 Task: Search one way flight ticket for 4 adults, 2 children, 2 infants in seat and 1 infant on lap in economy from San Jose: Norman Y. Mineta San Jose International Airport to Laramie: Laramie Regional Airport on 5-3-2023. Choice of flights is United. Price is upto 30000. Outbound departure time preference is 7:30.
Action: Mouse moved to (319, 129)
Screenshot: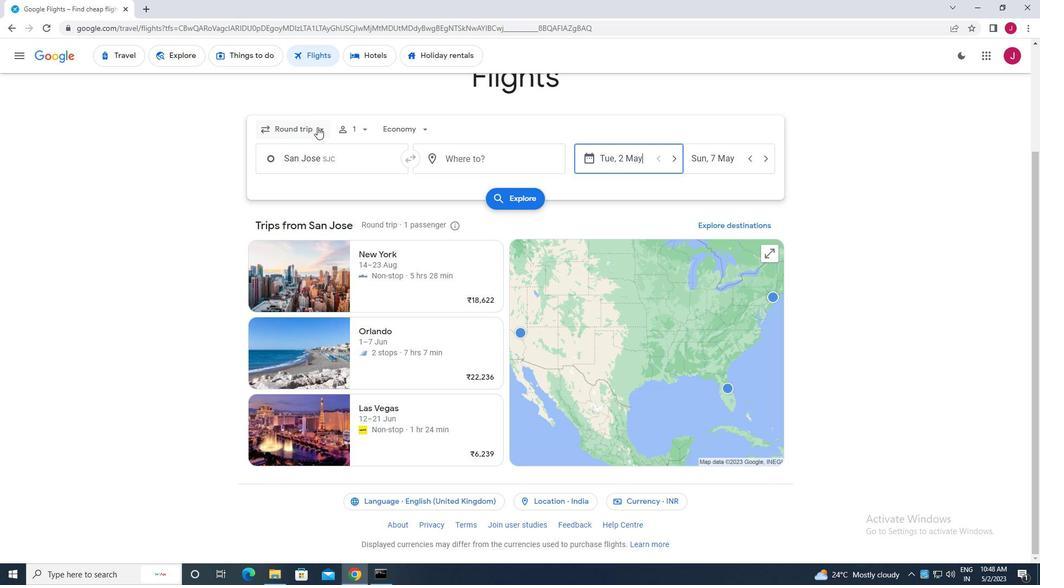 
Action: Mouse pressed left at (319, 129)
Screenshot: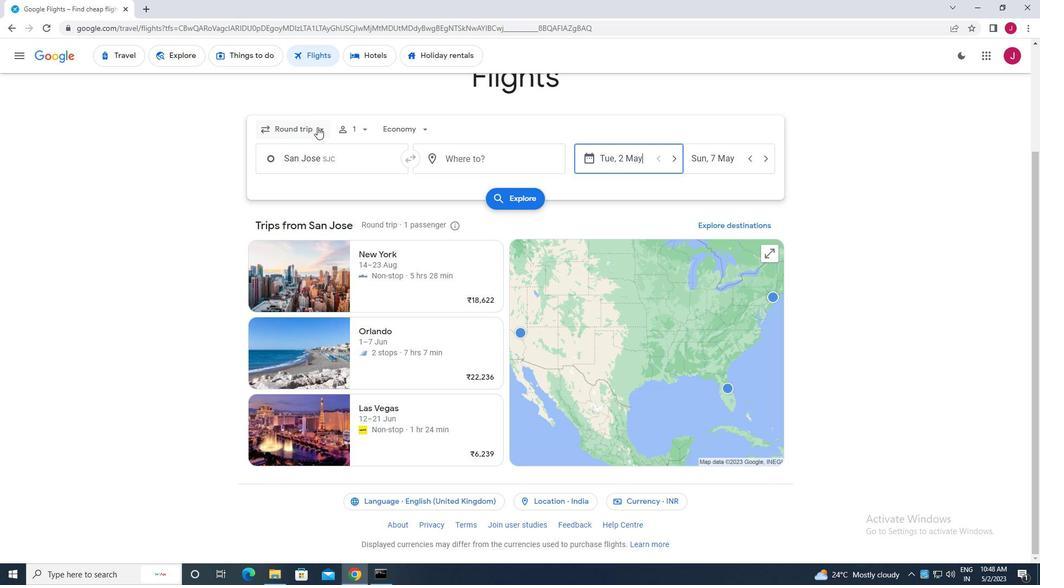 
Action: Mouse moved to (318, 149)
Screenshot: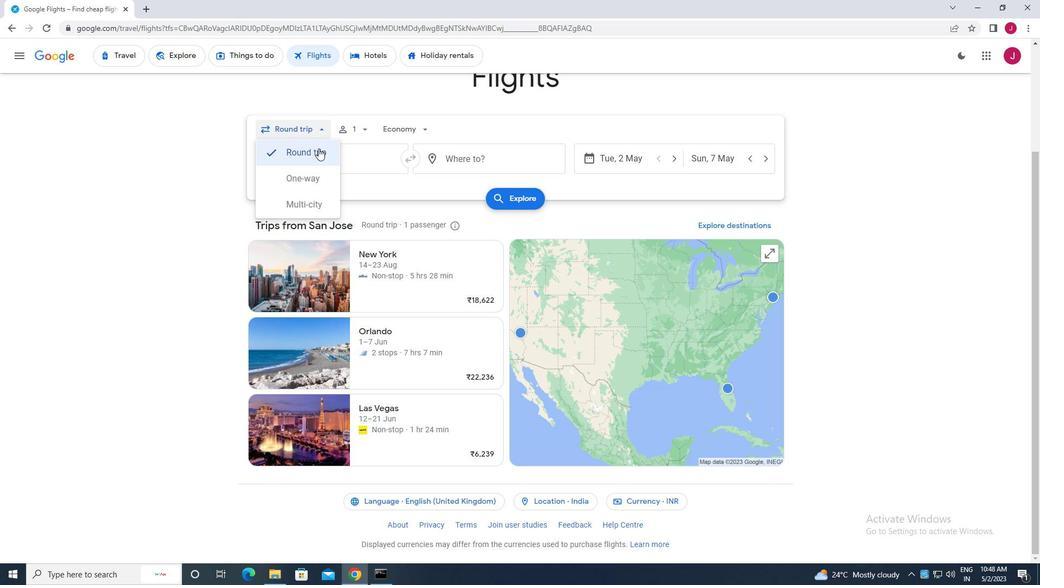 
Action: Mouse pressed left at (318, 149)
Screenshot: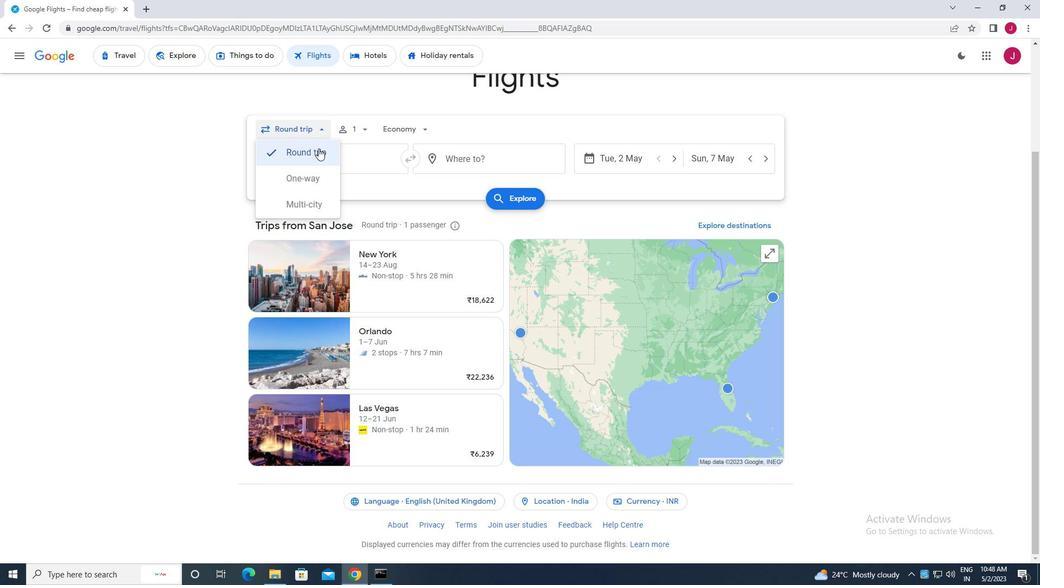 
Action: Mouse moved to (355, 129)
Screenshot: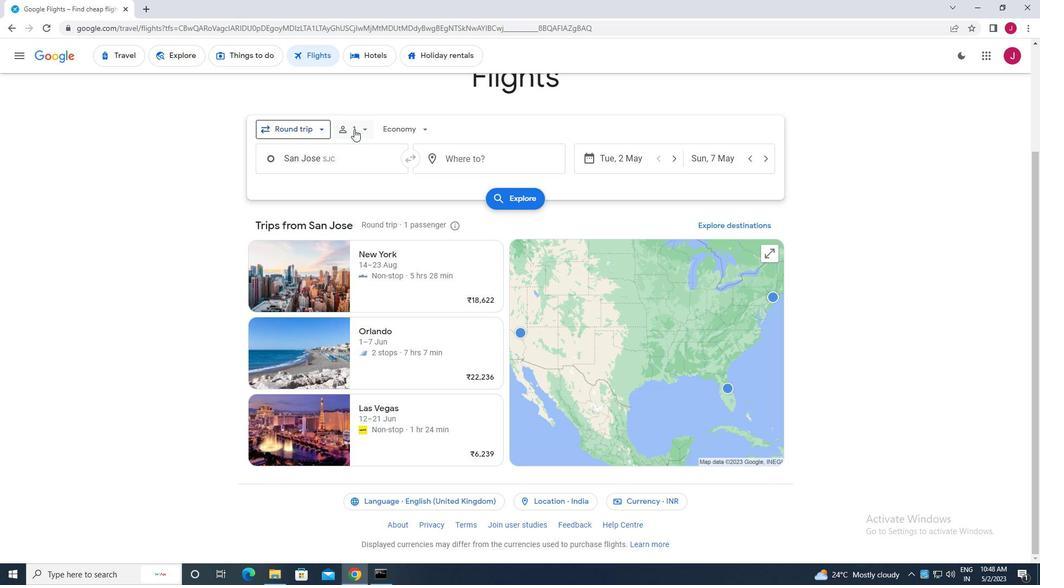 
Action: Mouse pressed left at (355, 129)
Screenshot: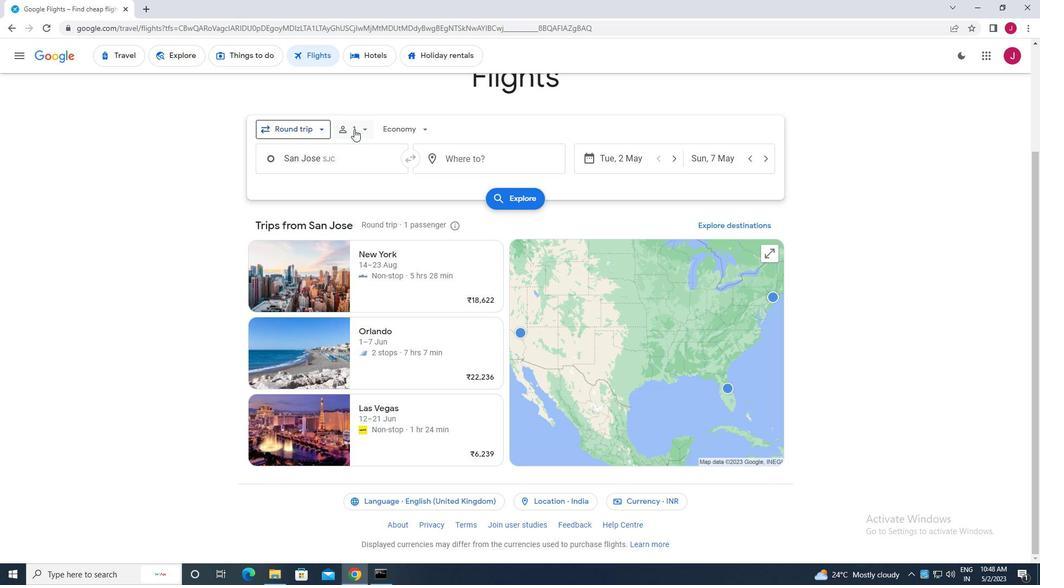 
Action: Mouse moved to (447, 157)
Screenshot: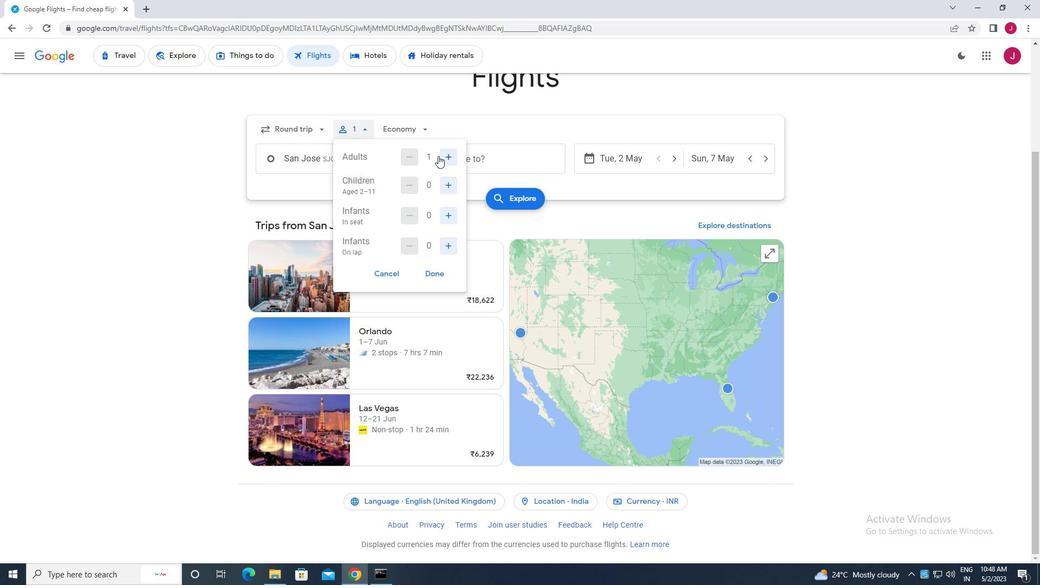 
Action: Mouse pressed left at (447, 157)
Screenshot: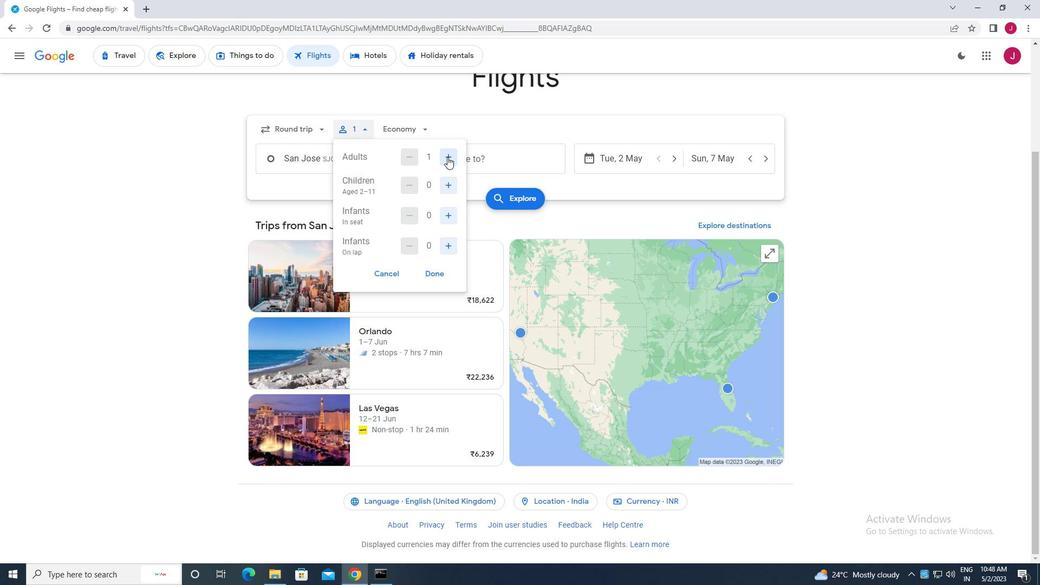 
Action: Mouse moved to (447, 157)
Screenshot: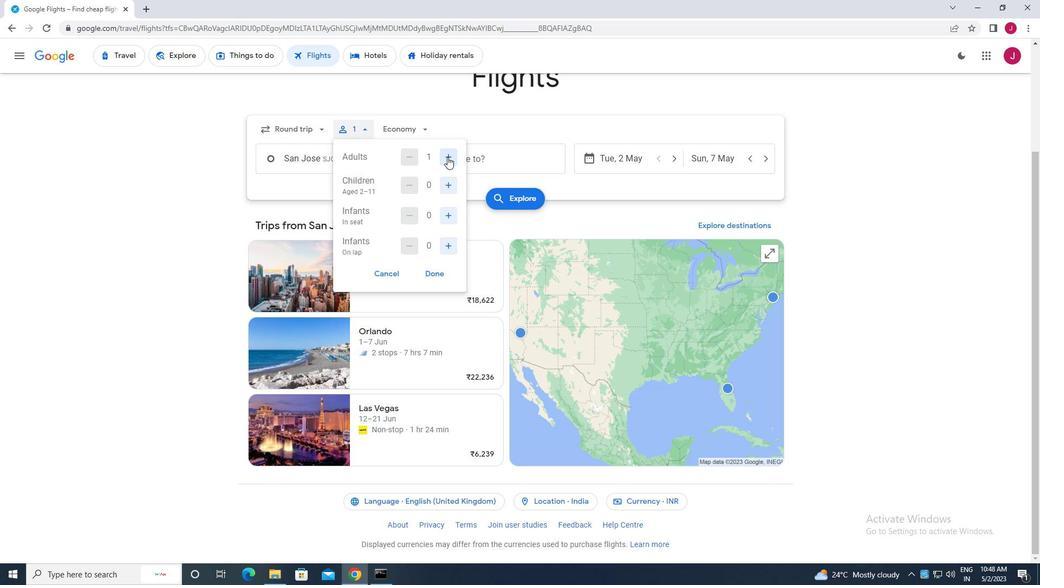 
Action: Mouse pressed left at (447, 157)
Screenshot: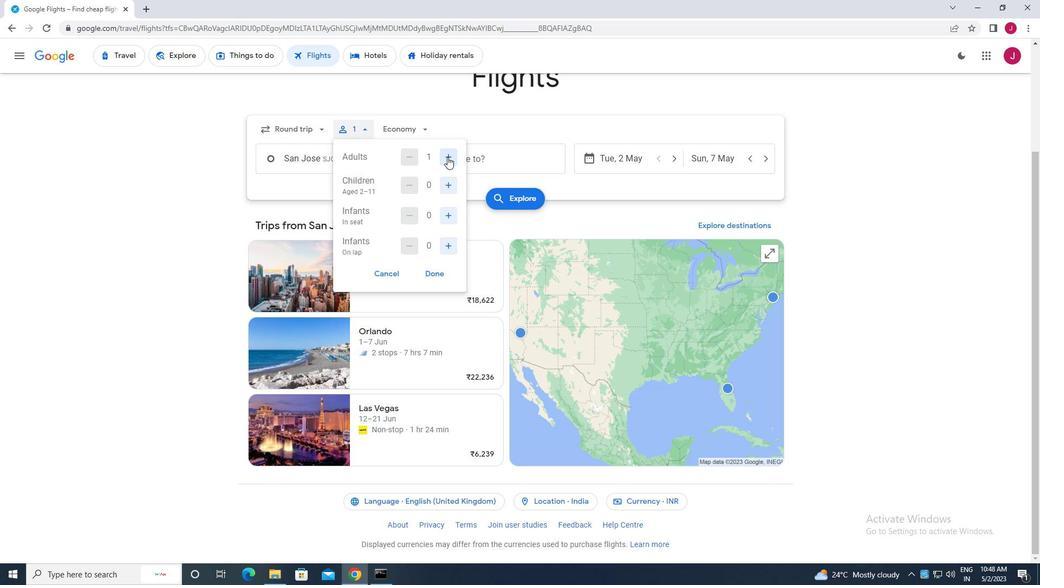 
Action: Mouse moved to (447, 158)
Screenshot: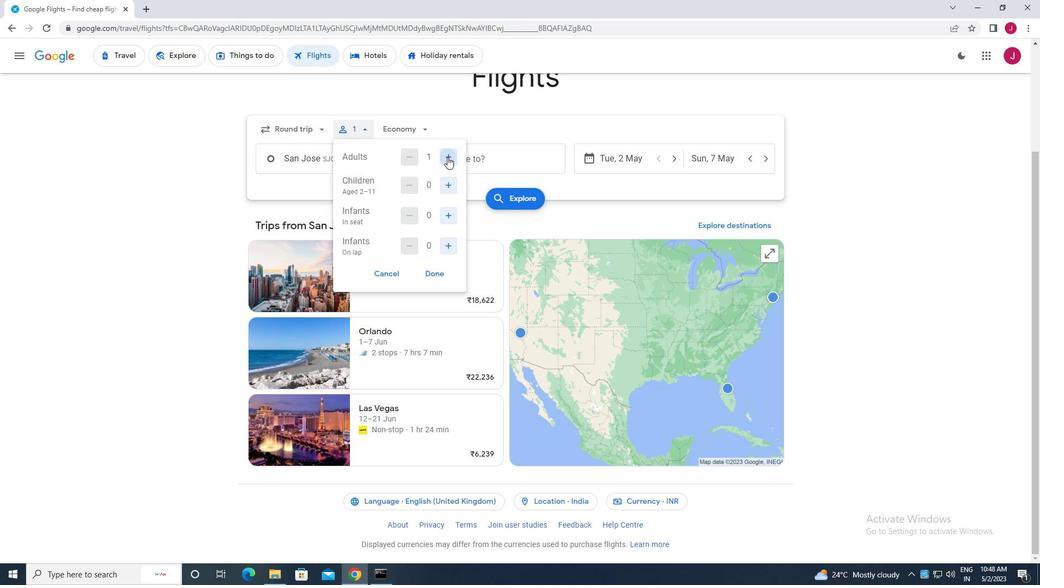 
Action: Mouse pressed left at (447, 158)
Screenshot: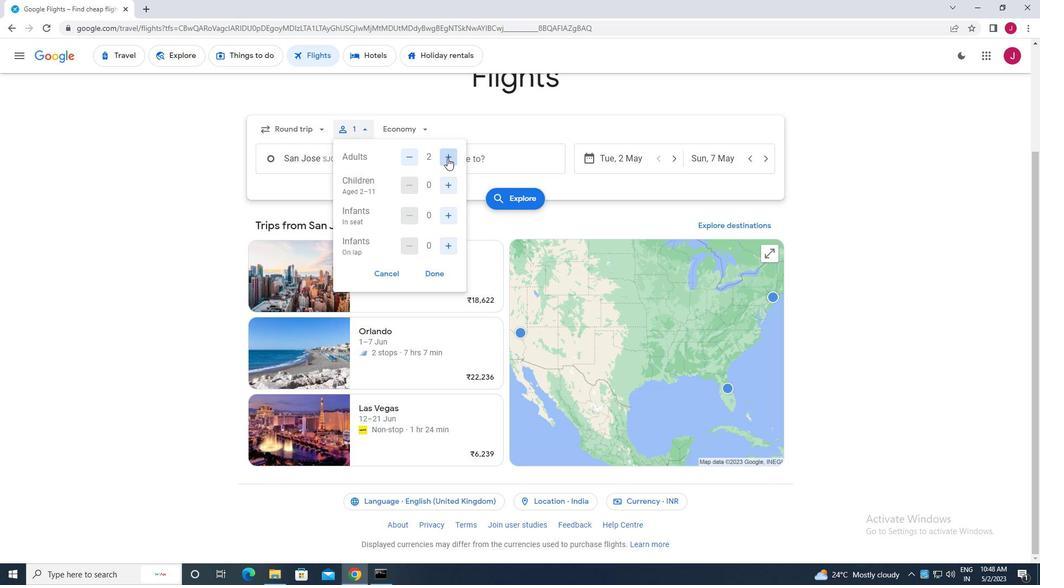 
Action: Mouse moved to (447, 184)
Screenshot: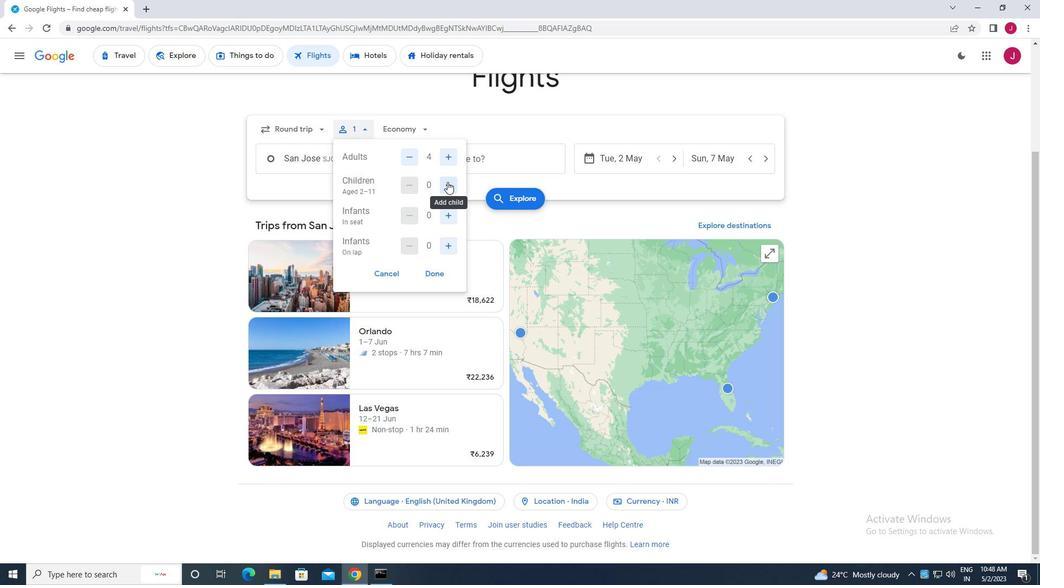 
Action: Mouse pressed left at (447, 184)
Screenshot: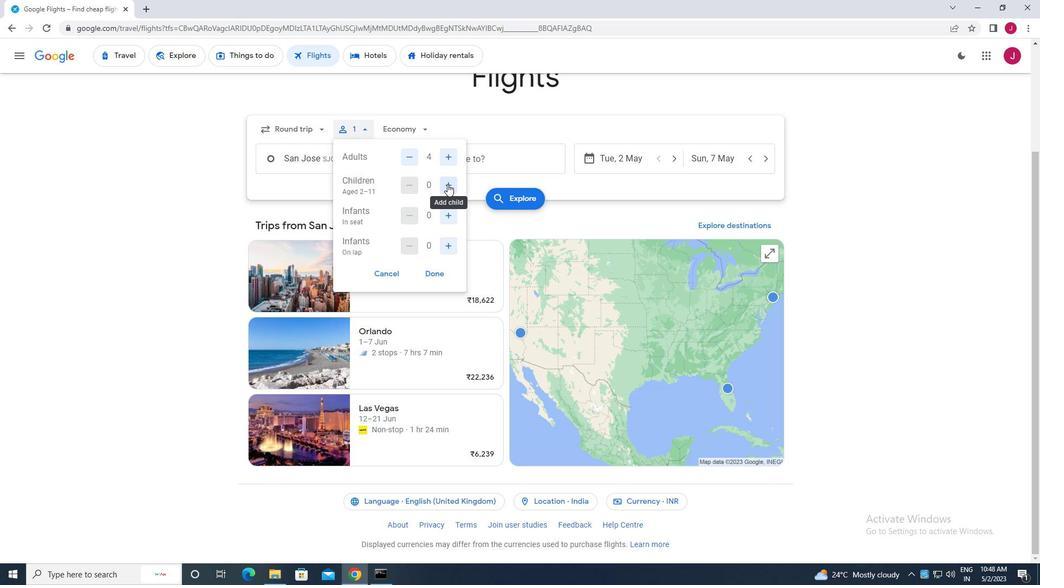 
Action: Mouse pressed left at (447, 184)
Screenshot: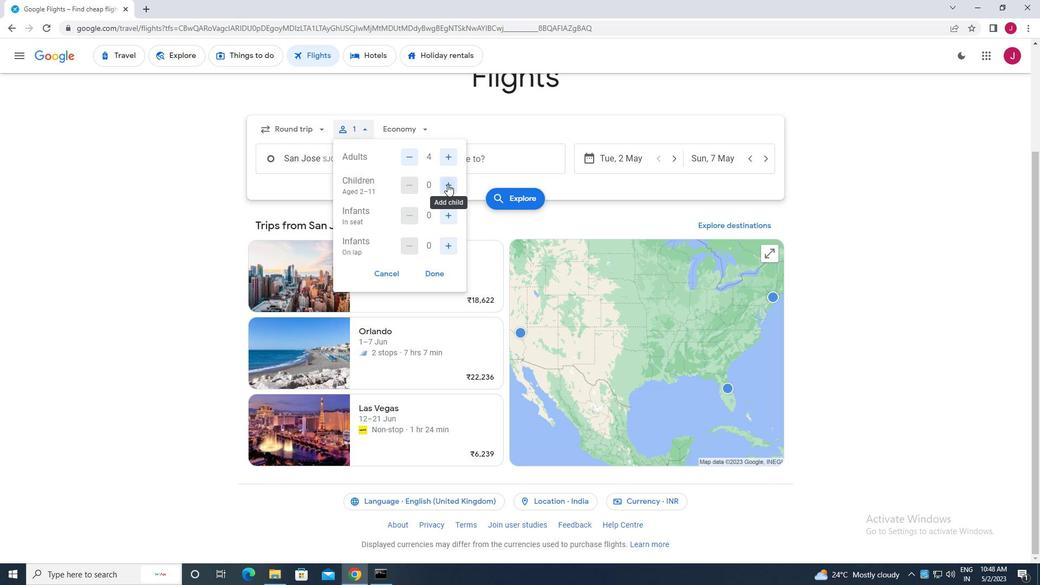 
Action: Mouse moved to (451, 217)
Screenshot: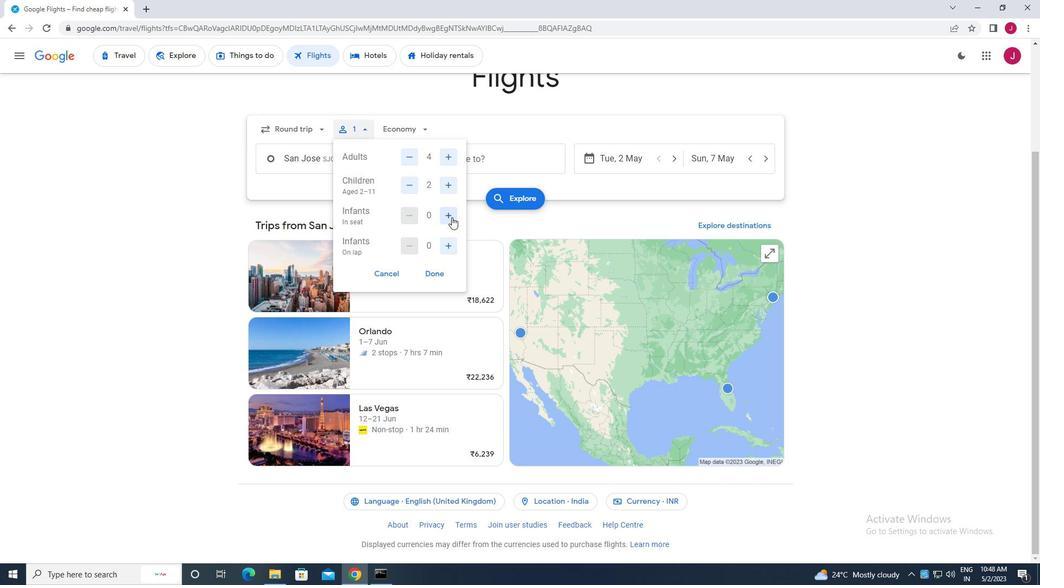 
Action: Mouse pressed left at (451, 217)
Screenshot: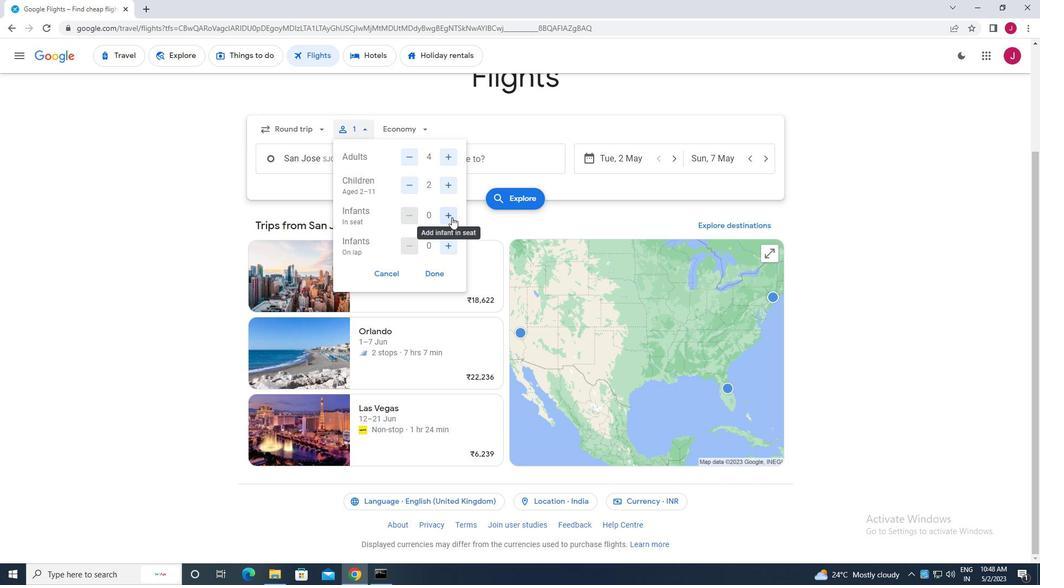 
Action: Mouse pressed left at (451, 217)
Screenshot: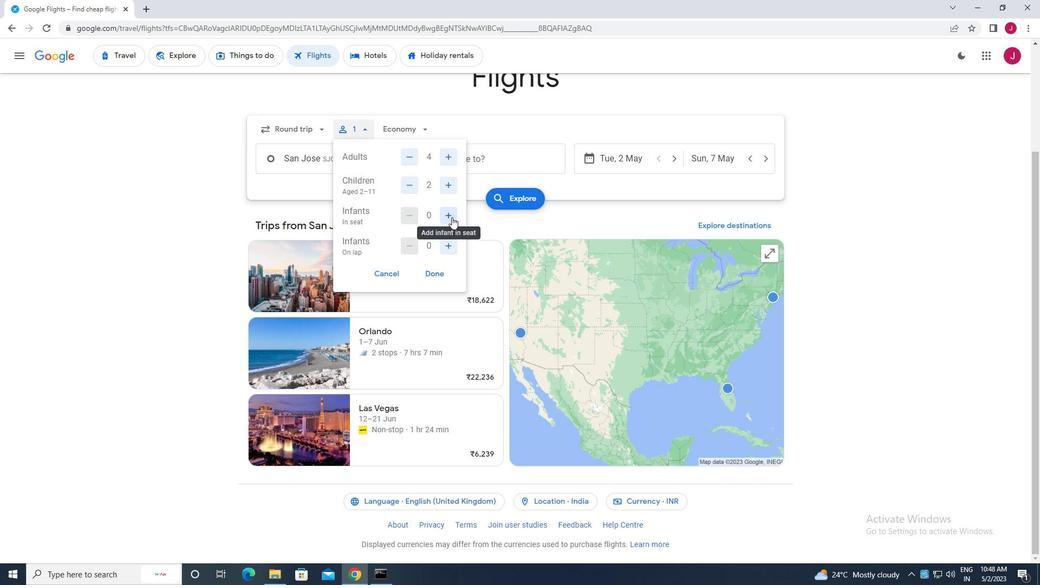 
Action: Mouse moved to (448, 243)
Screenshot: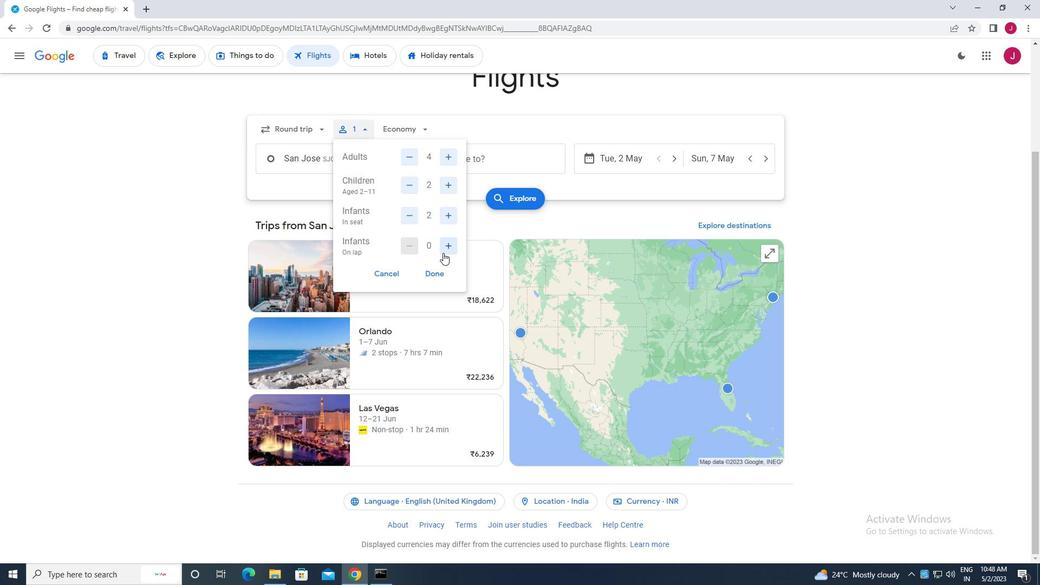 
Action: Mouse pressed left at (448, 243)
Screenshot: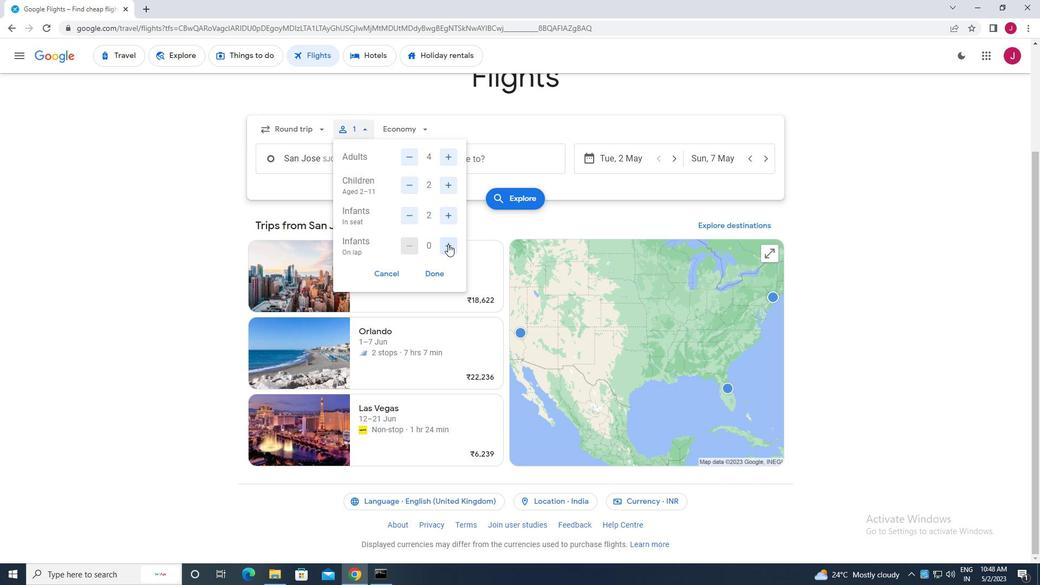 
Action: Mouse moved to (437, 269)
Screenshot: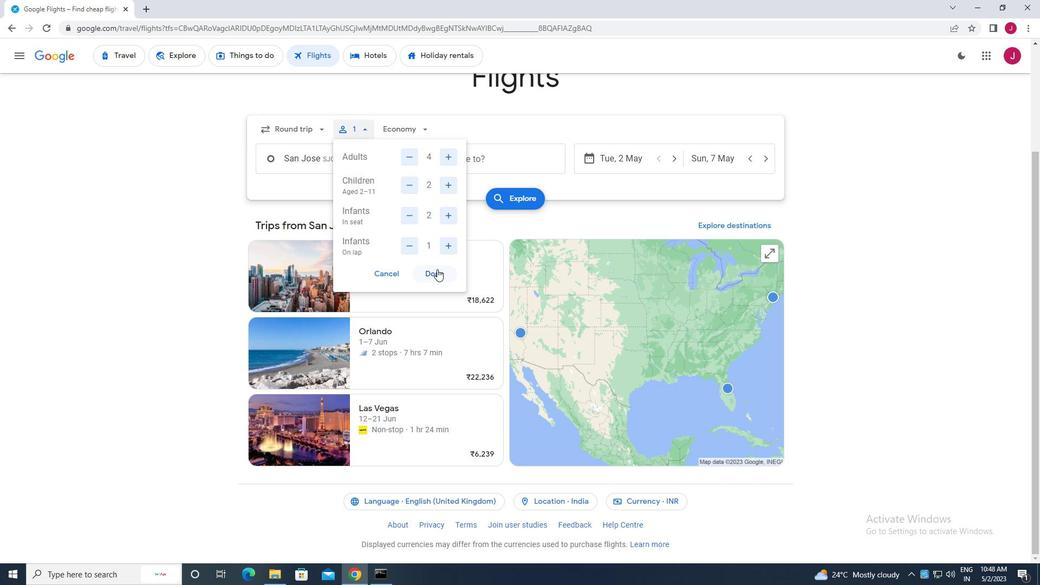 
Action: Mouse pressed left at (437, 269)
Screenshot: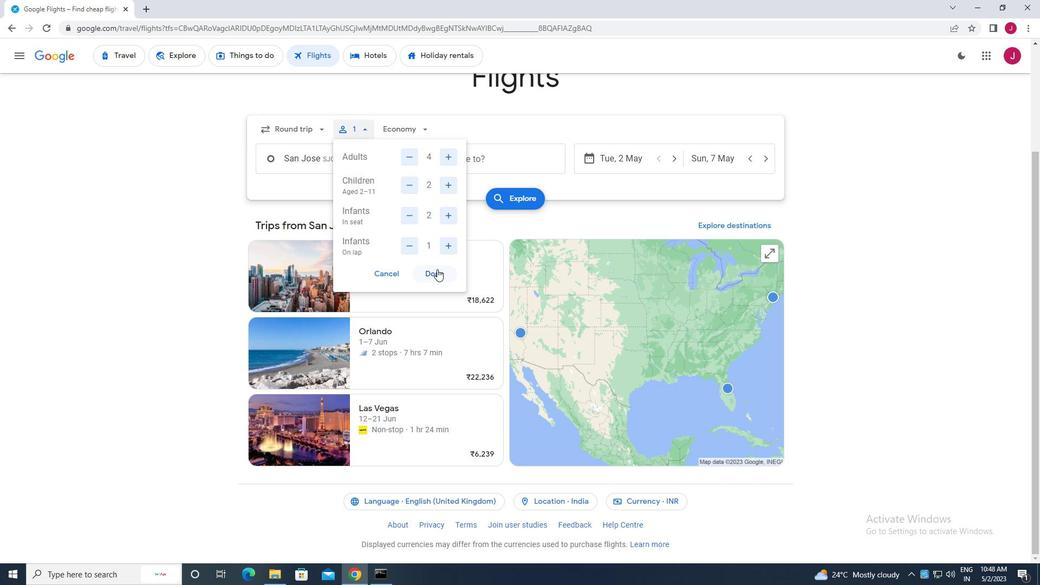 
Action: Mouse moved to (412, 130)
Screenshot: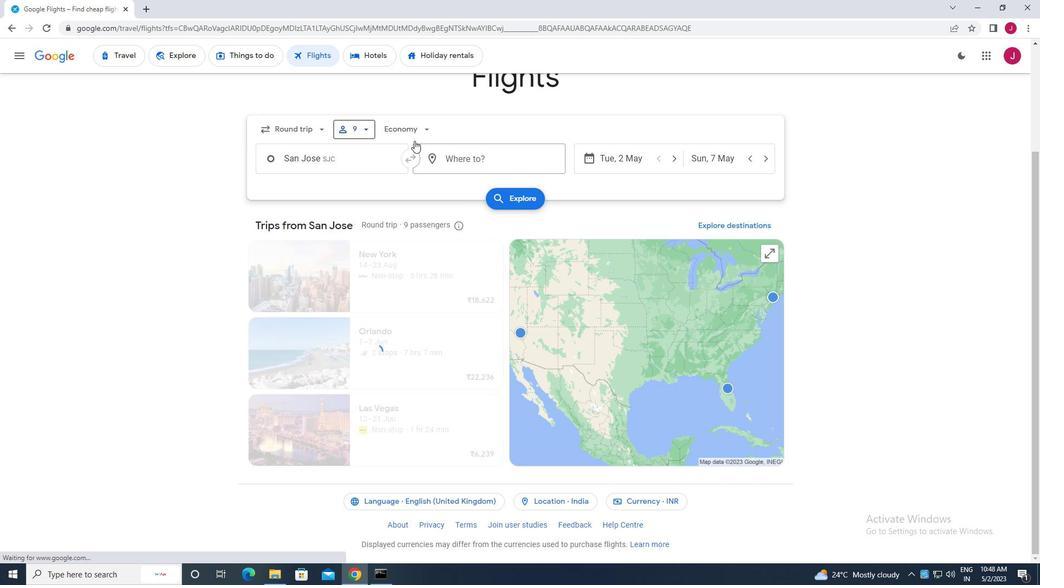 
Action: Mouse pressed left at (412, 130)
Screenshot: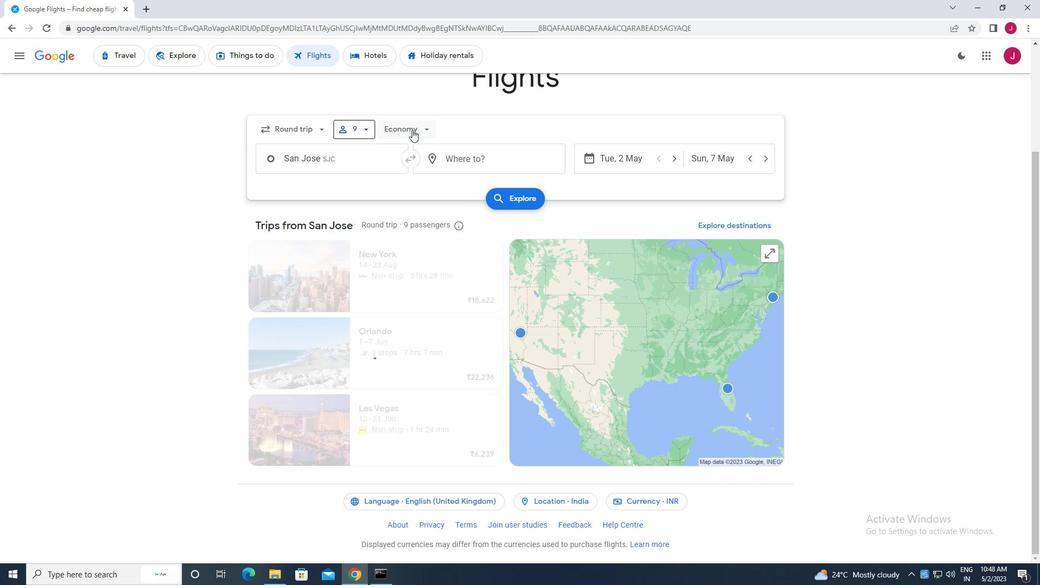 
Action: Mouse moved to (423, 157)
Screenshot: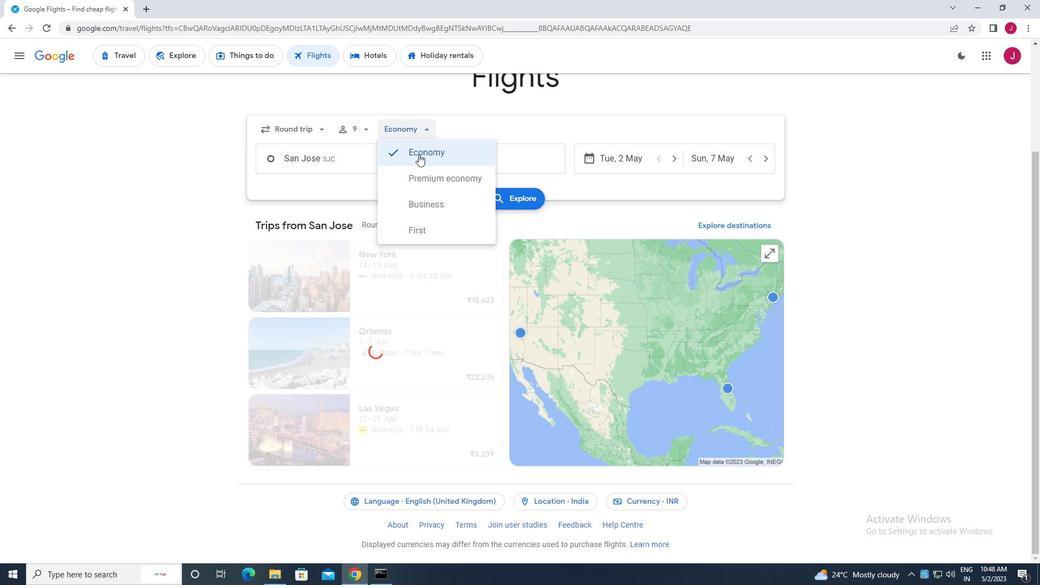 
Action: Mouse pressed left at (423, 157)
Screenshot: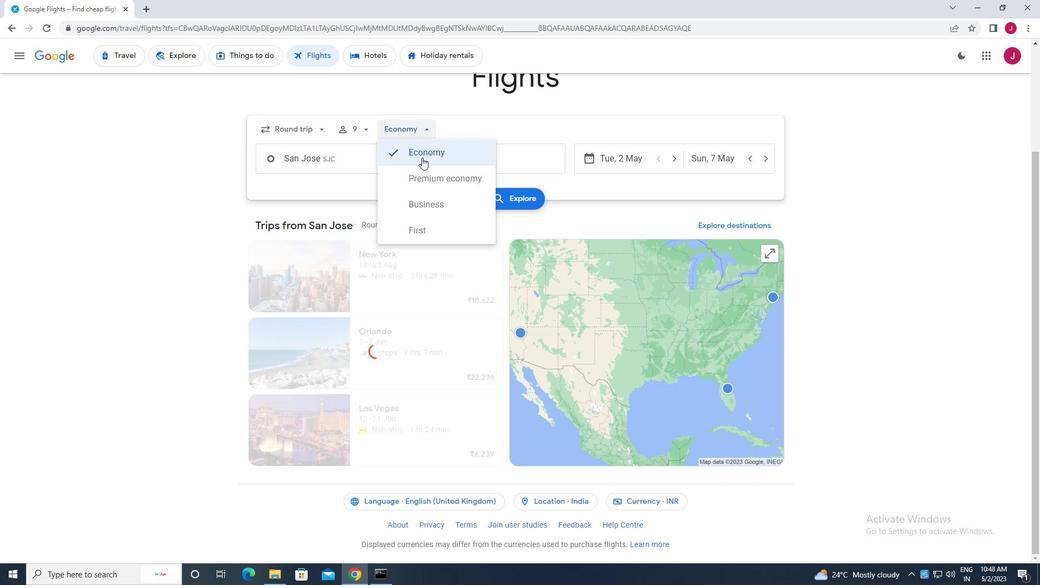 
Action: Mouse moved to (372, 158)
Screenshot: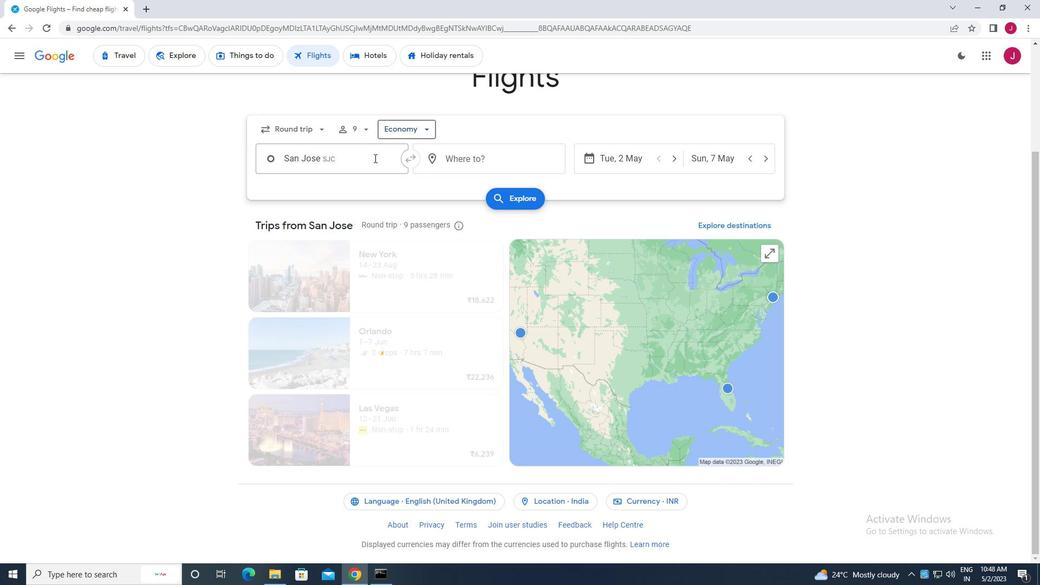 
Action: Mouse pressed left at (372, 158)
Screenshot: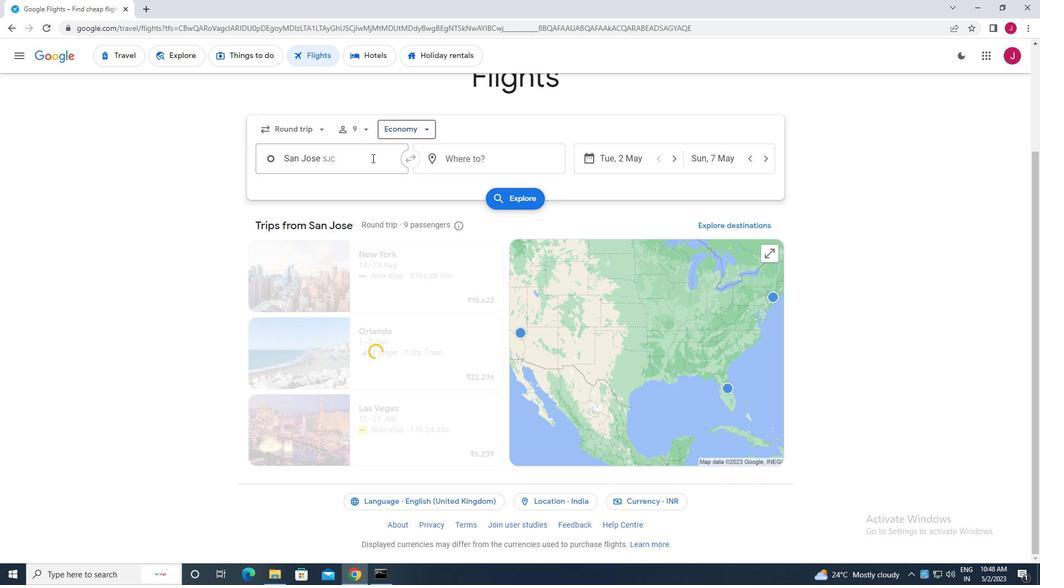 
Action: Mouse moved to (362, 173)
Screenshot: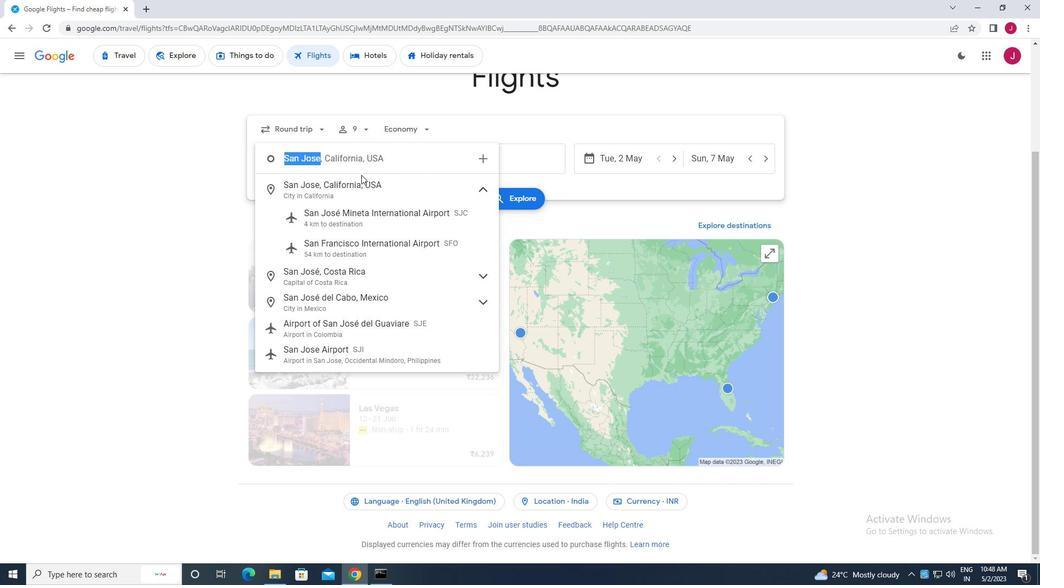 
Action: Key pressed san<Key.space>jose
Screenshot: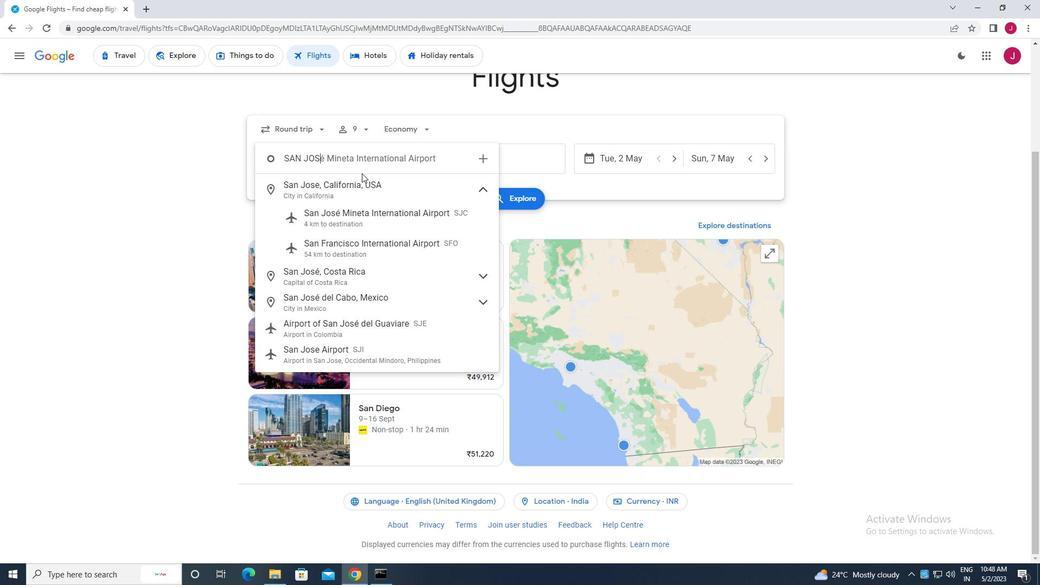 
Action: Mouse moved to (373, 216)
Screenshot: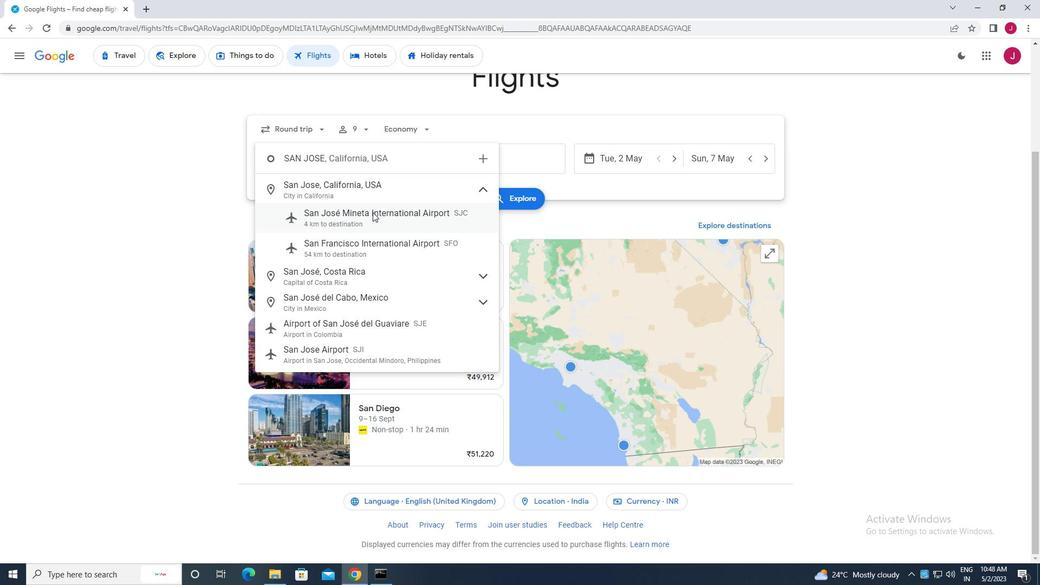 
Action: Mouse pressed left at (373, 216)
Screenshot: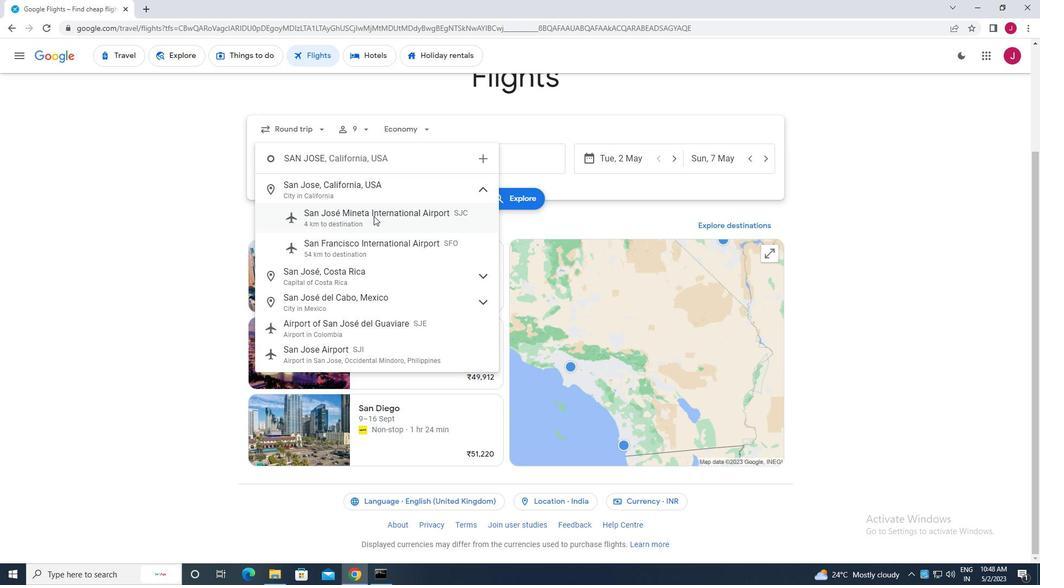 
Action: Mouse moved to (514, 168)
Screenshot: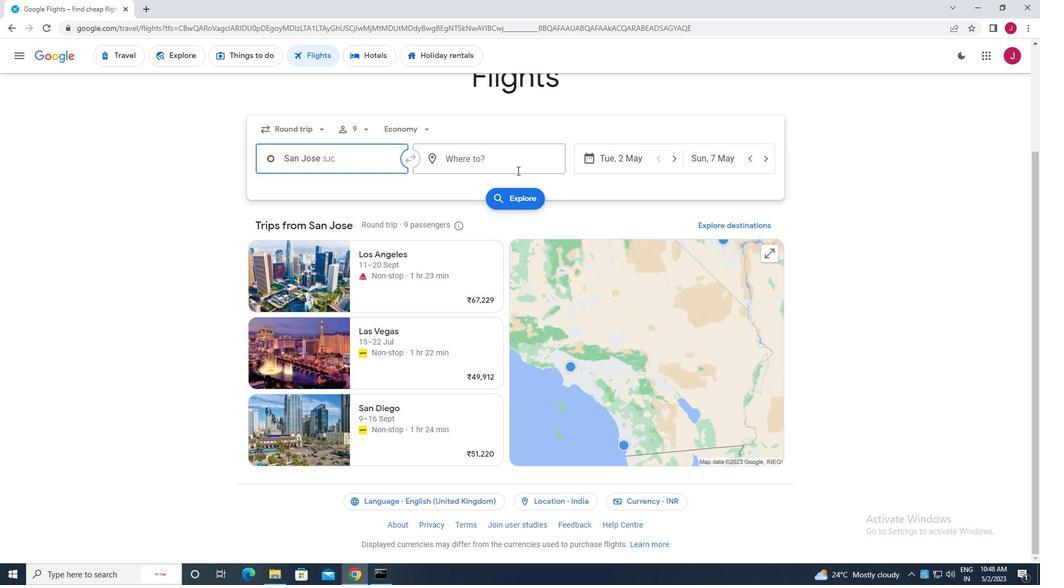 
Action: Mouse pressed left at (514, 168)
Screenshot: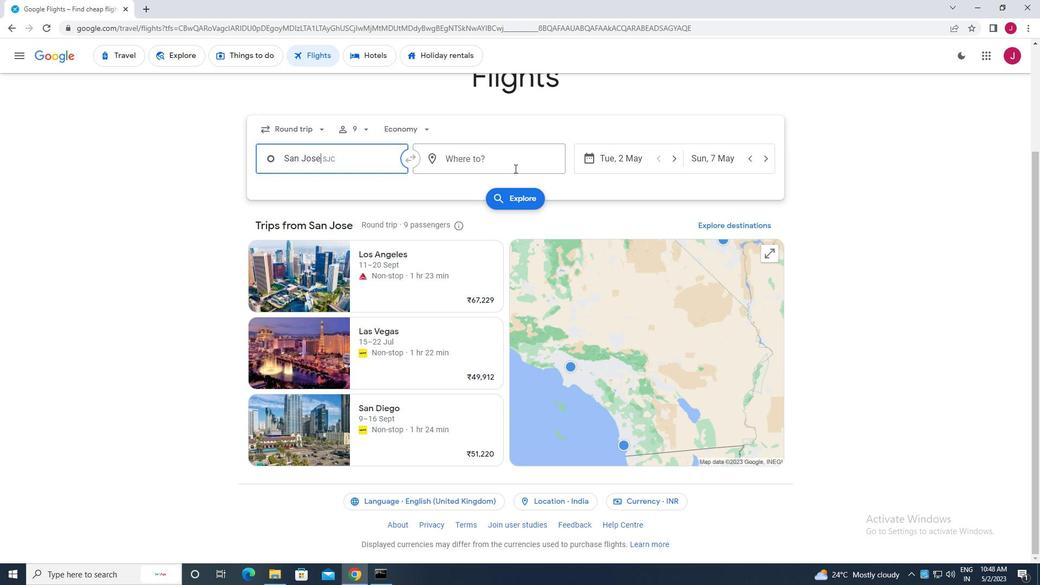 
Action: Mouse moved to (514, 168)
Screenshot: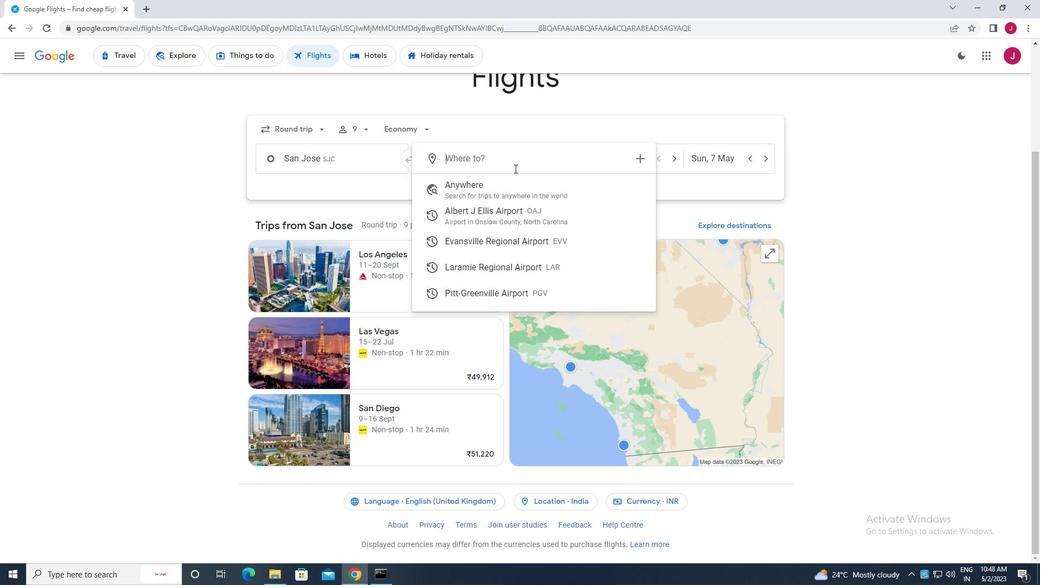 
Action: Key pressed lara
Screenshot: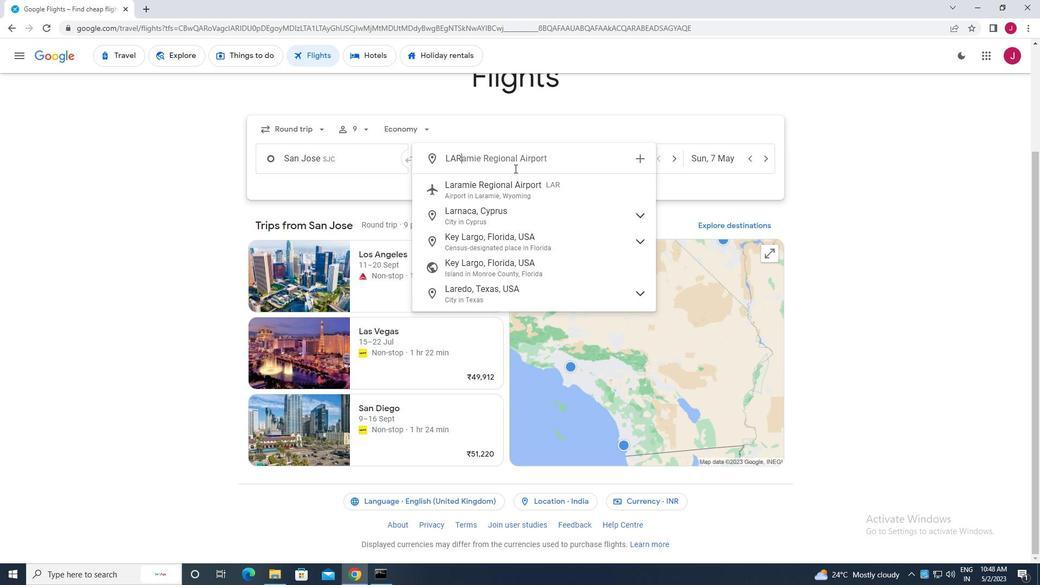 
Action: Mouse moved to (560, 246)
Screenshot: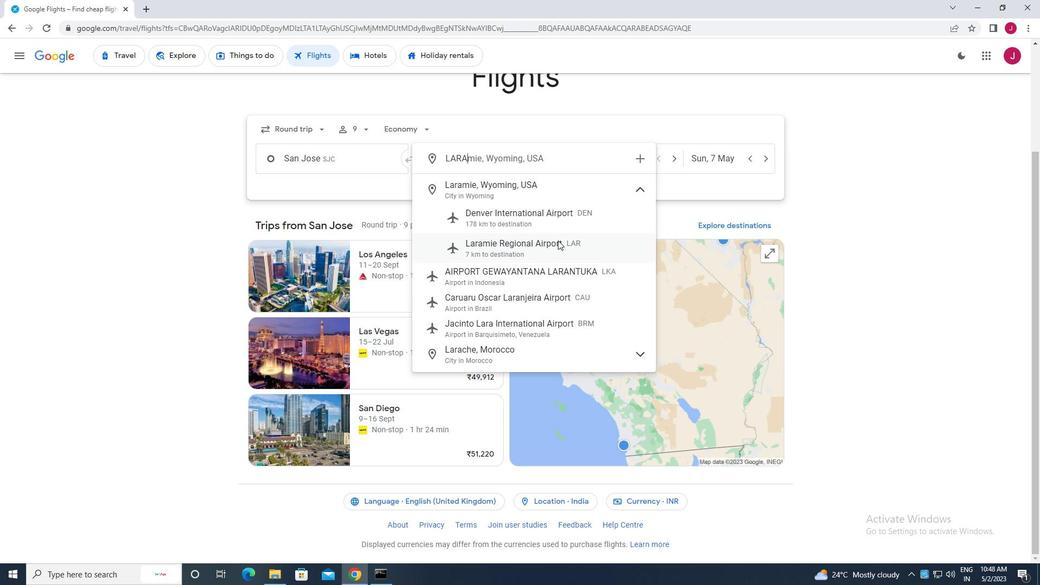 
Action: Mouse pressed left at (560, 246)
Screenshot: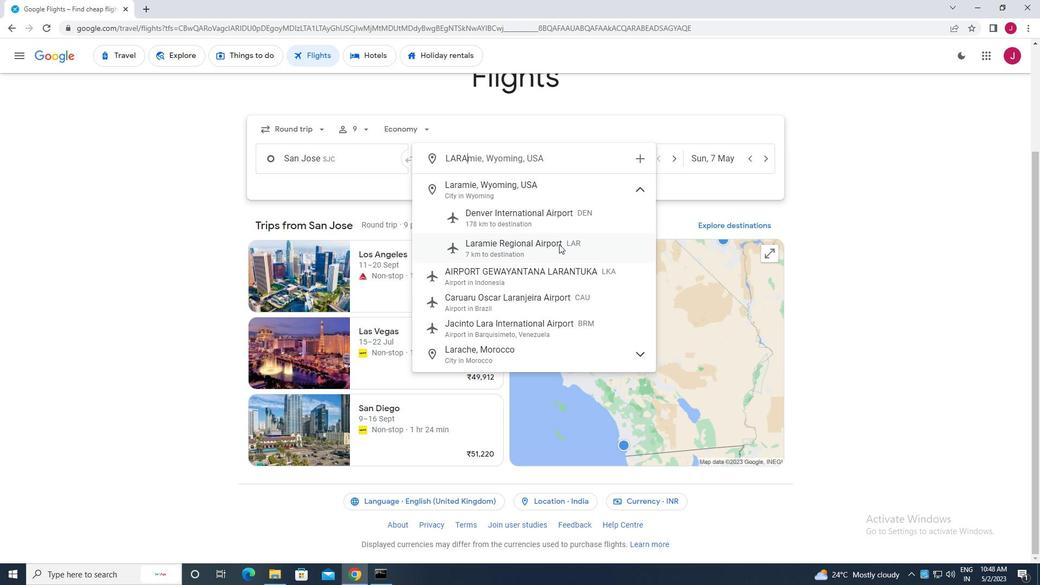 
Action: Mouse moved to (625, 158)
Screenshot: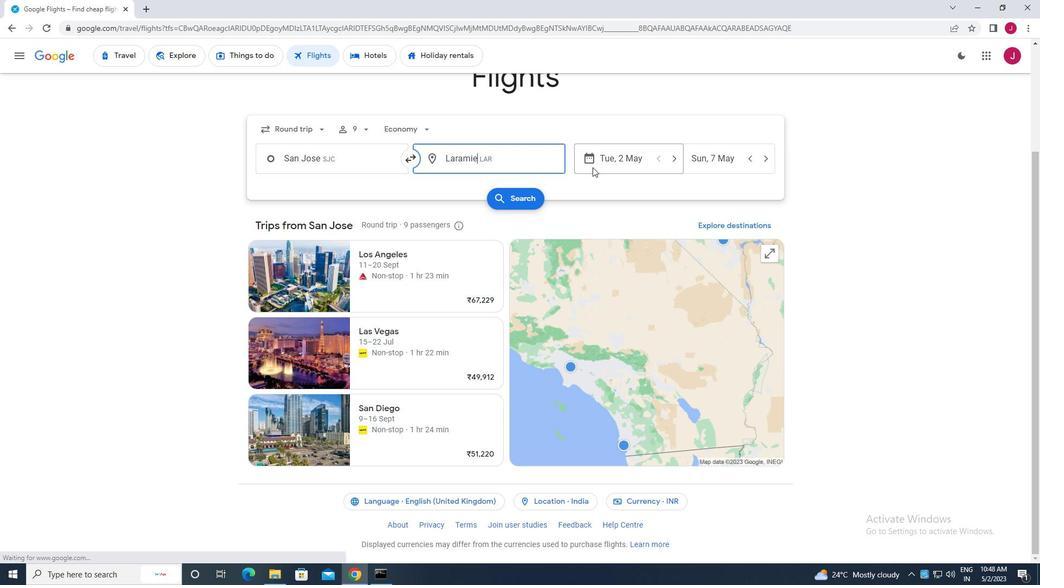 
Action: Mouse pressed left at (625, 158)
Screenshot: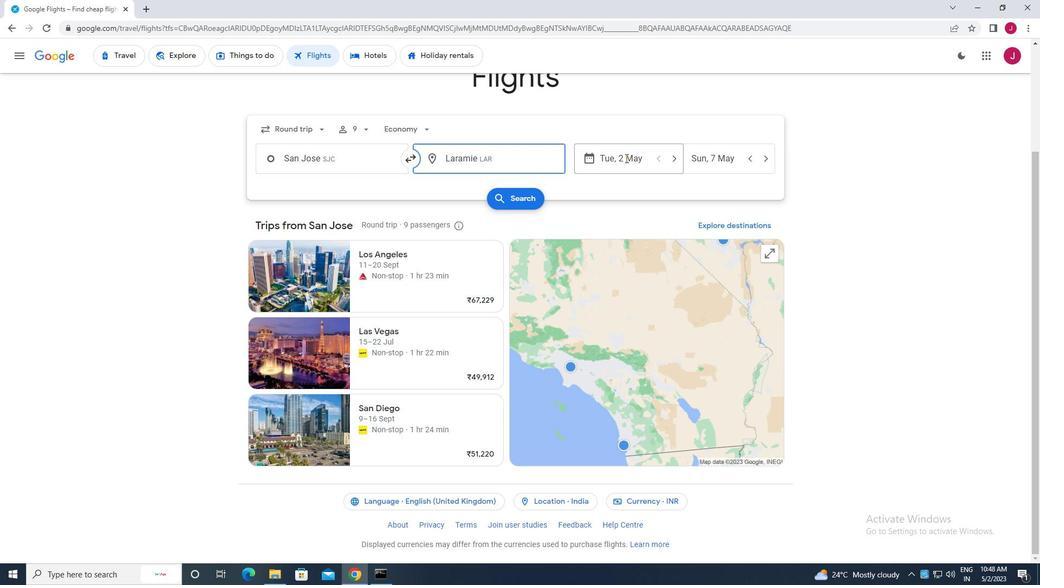 
Action: Mouse moved to (469, 240)
Screenshot: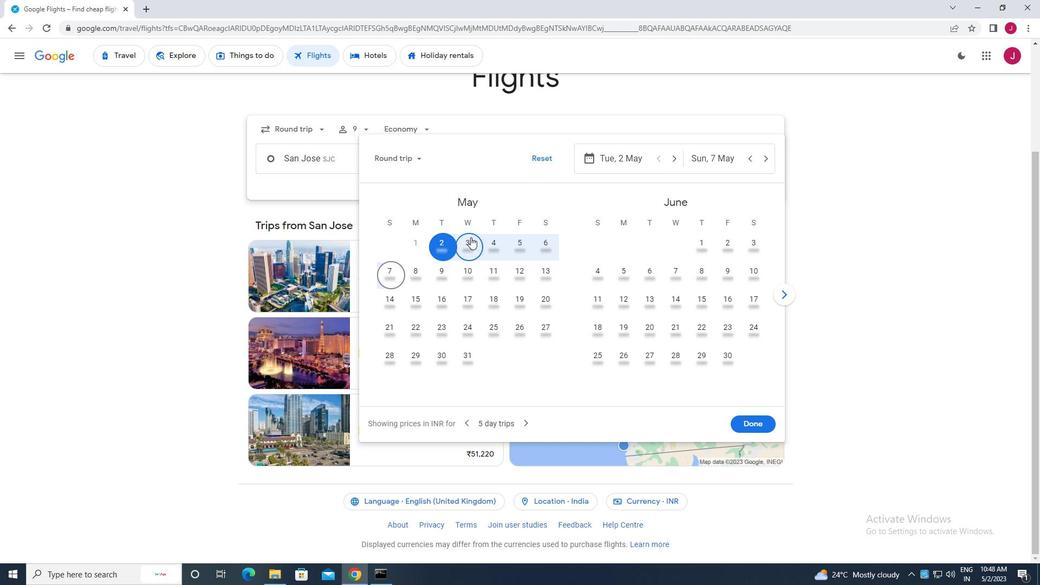 
Action: Mouse pressed left at (469, 240)
Screenshot: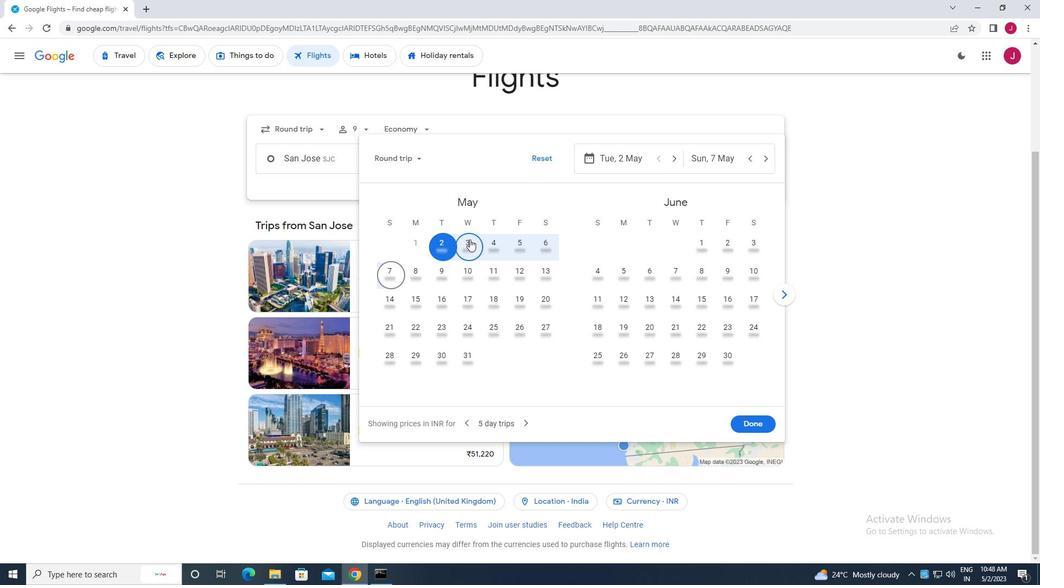 
Action: Mouse moved to (753, 422)
Screenshot: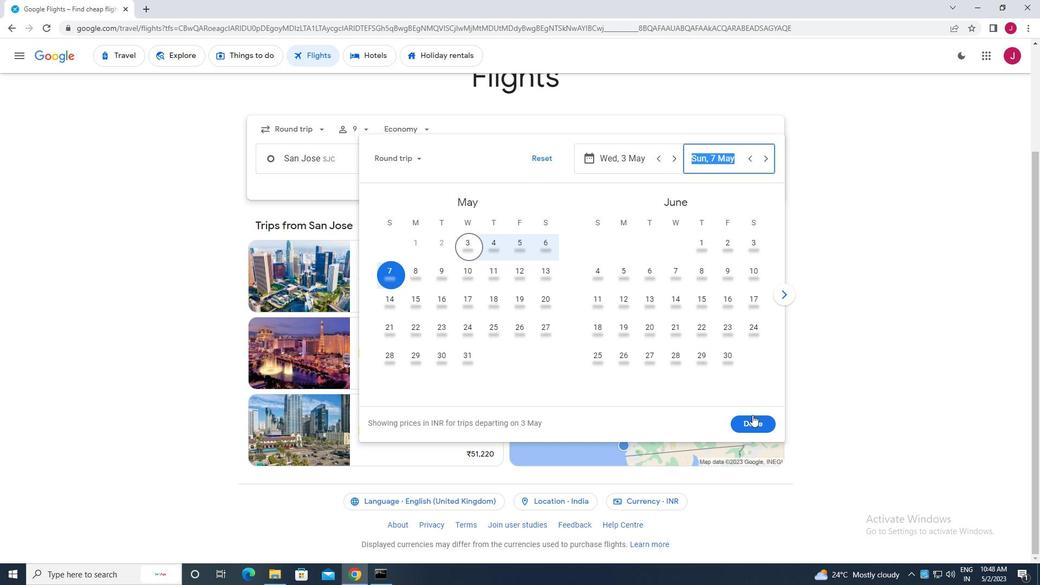 
Action: Mouse pressed left at (753, 422)
Screenshot: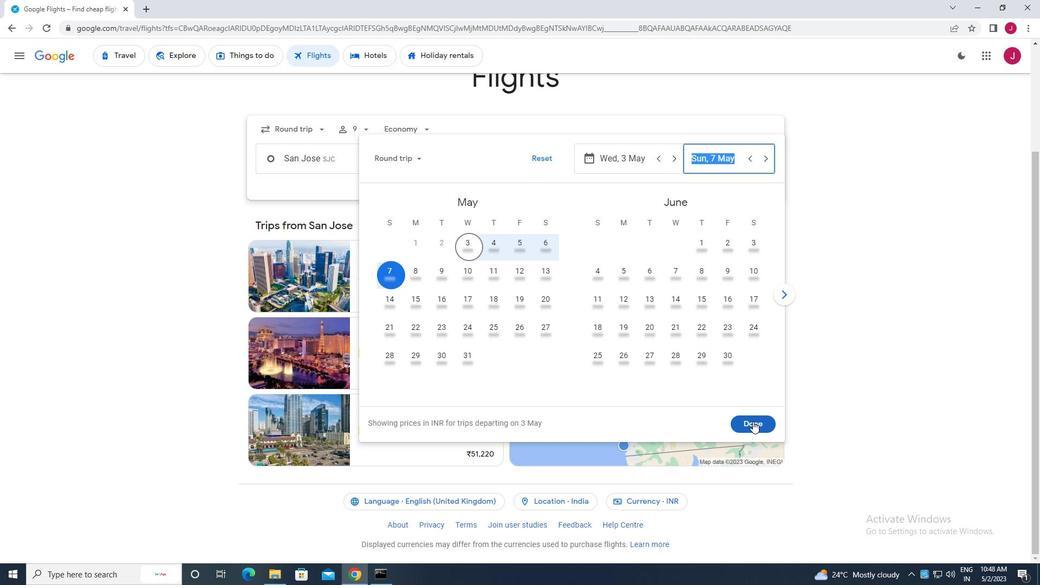 
Action: Mouse moved to (515, 201)
Screenshot: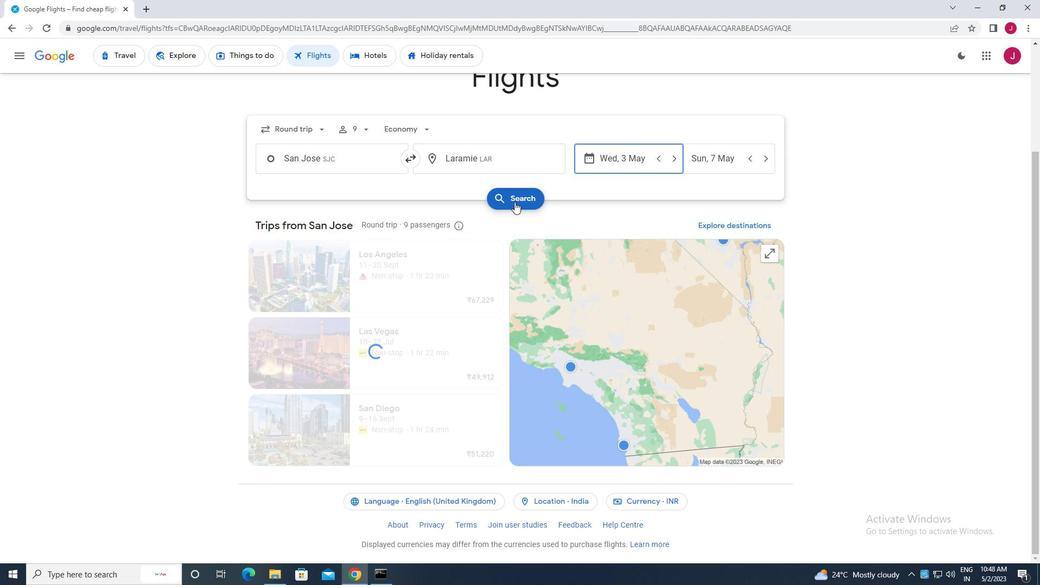 
Action: Mouse pressed left at (515, 201)
Screenshot: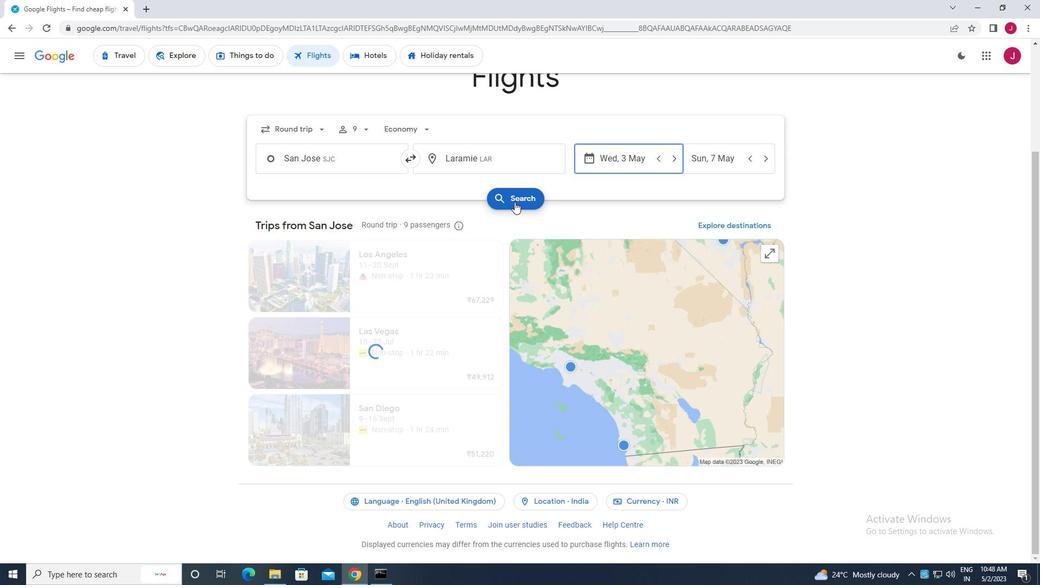 
Action: Mouse moved to (281, 156)
Screenshot: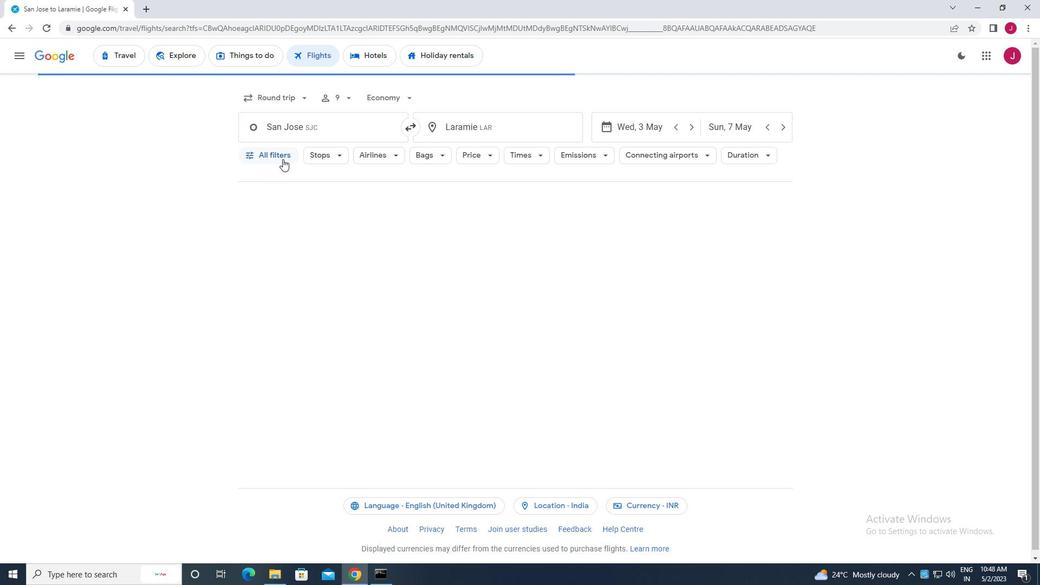 
Action: Mouse pressed left at (281, 156)
Screenshot: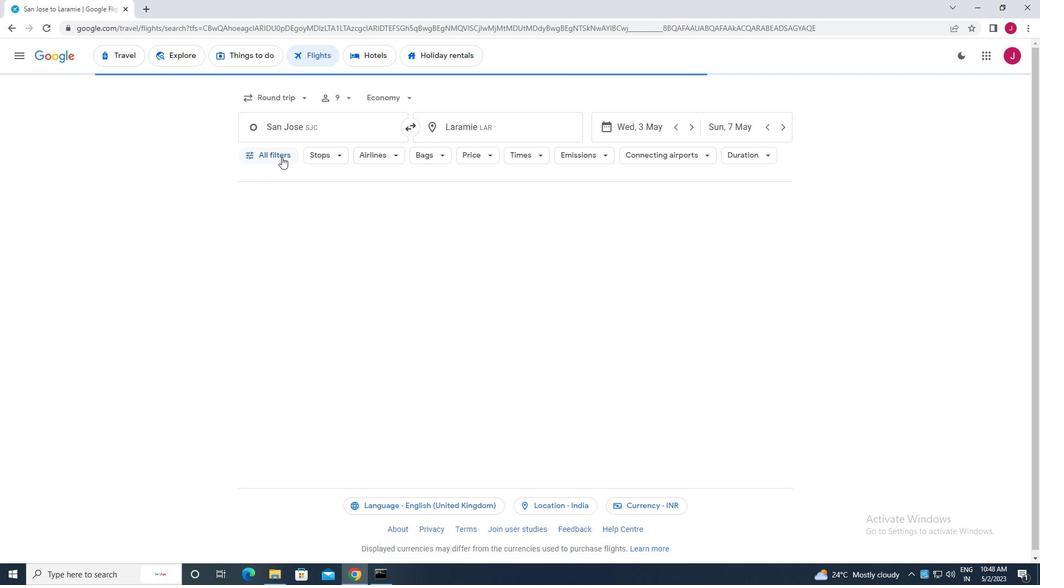 
Action: Mouse moved to (320, 237)
Screenshot: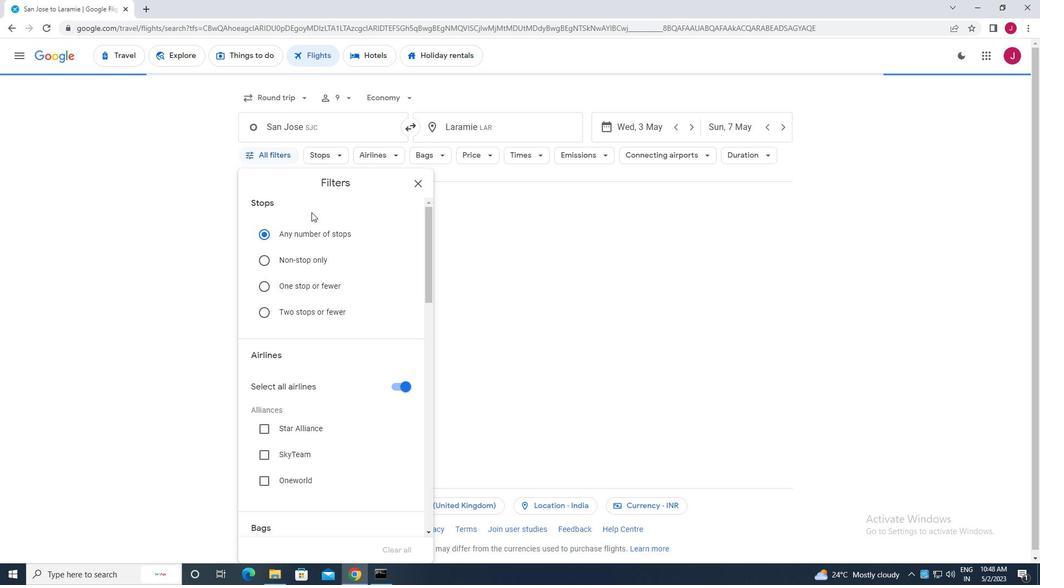 
Action: Mouse scrolled (320, 237) with delta (0, 0)
Screenshot: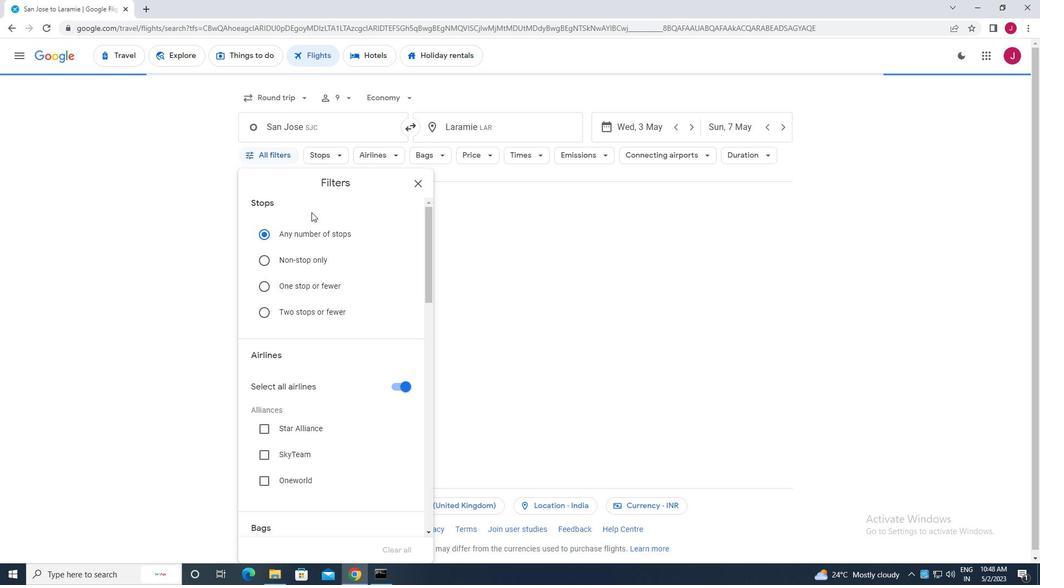 
Action: Mouse moved to (320, 237)
Screenshot: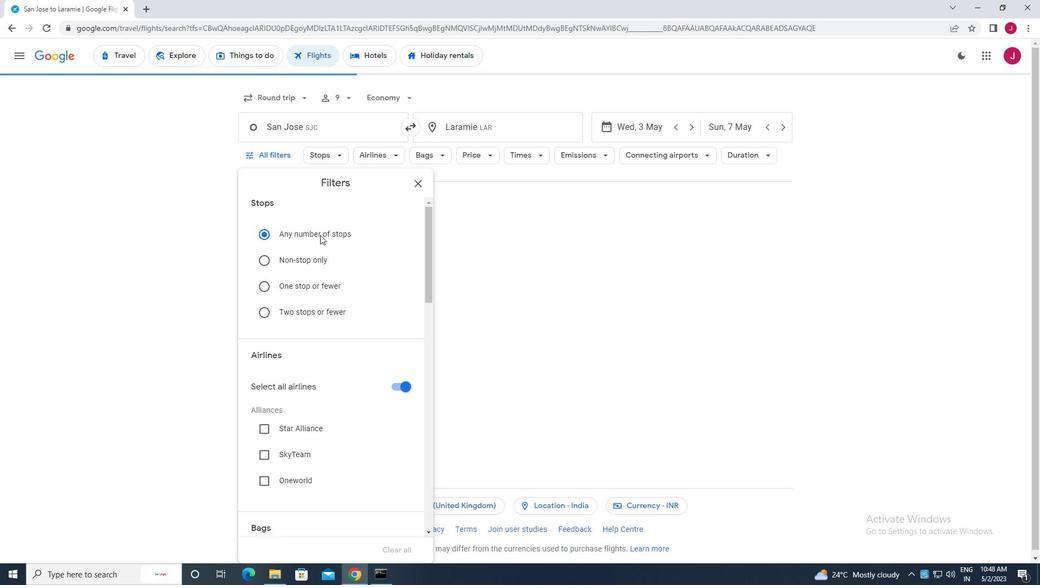 
Action: Mouse scrolled (320, 237) with delta (0, 0)
Screenshot: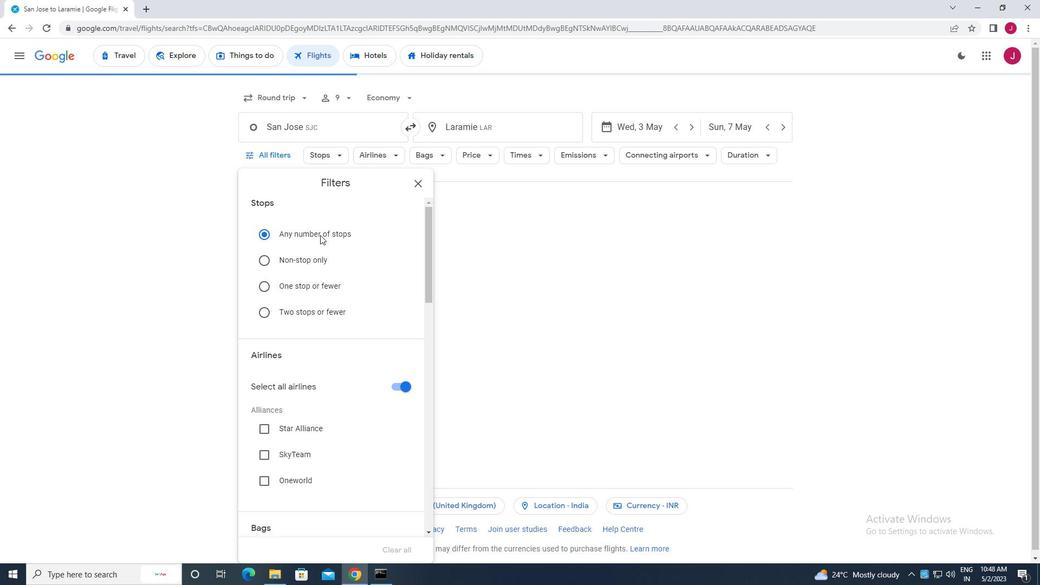 
Action: Mouse scrolled (320, 237) with delta (0, 0)
Screenshot: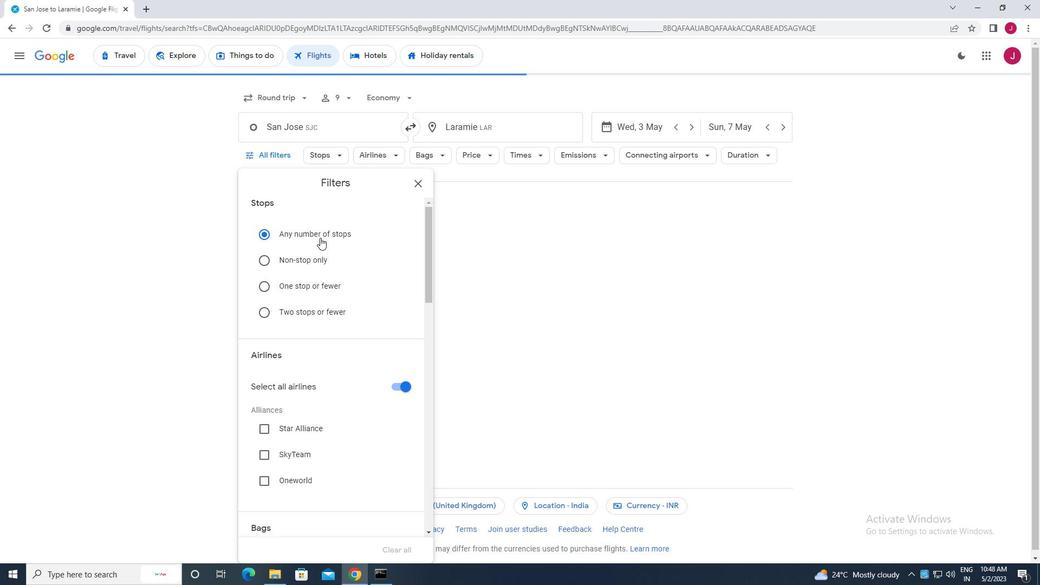 
Action: Mouse moved to (401, 224)
Screenshot: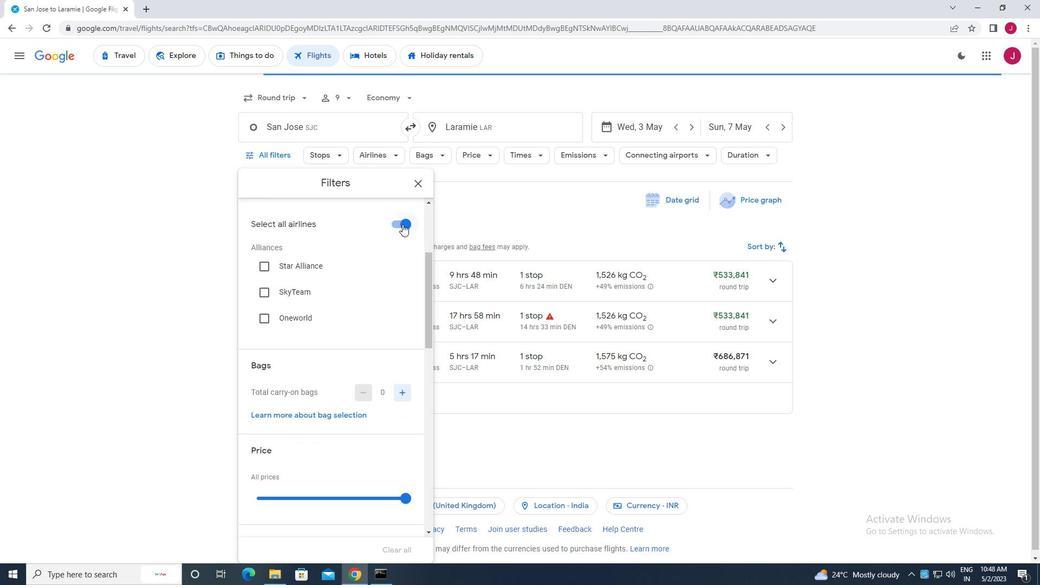 
Action: Mouse pressed left at (401, 224)
Screenshot: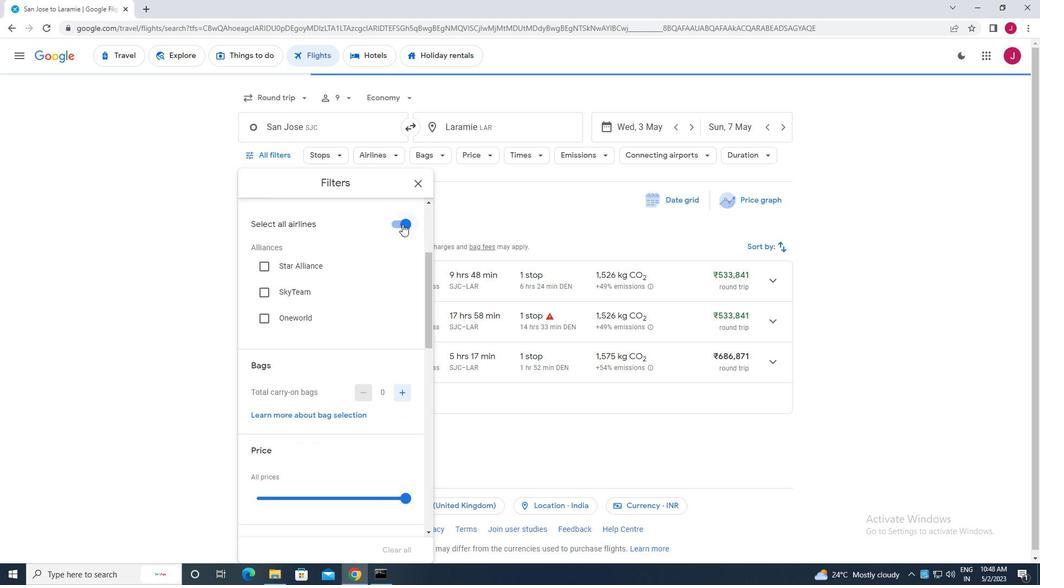 
Action: Mouse moved to (399, 227)
Screenshot: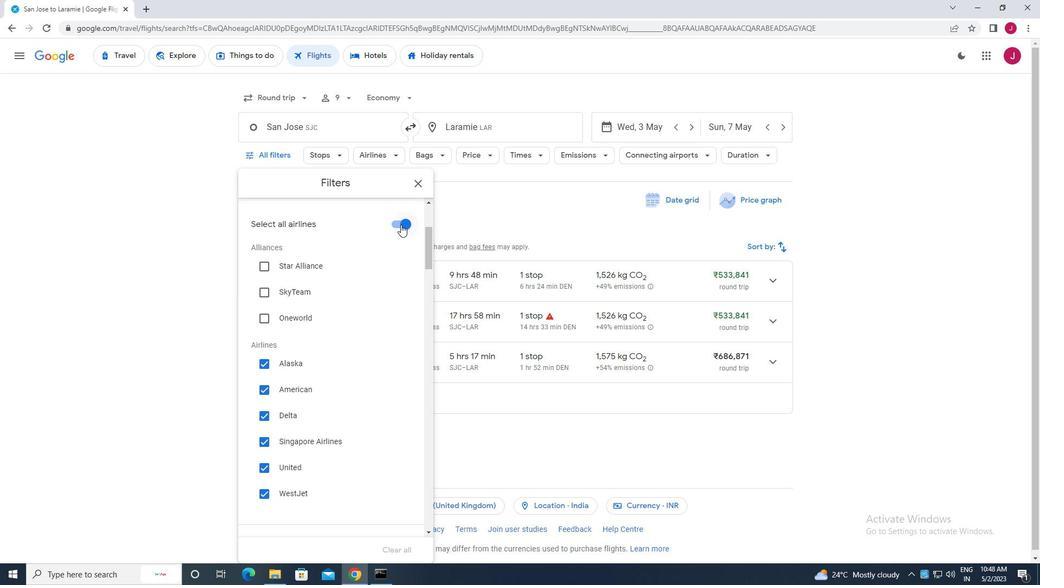 
Action: Mouse scrolled (399, 226) with delta (0, 0)
Screenshot: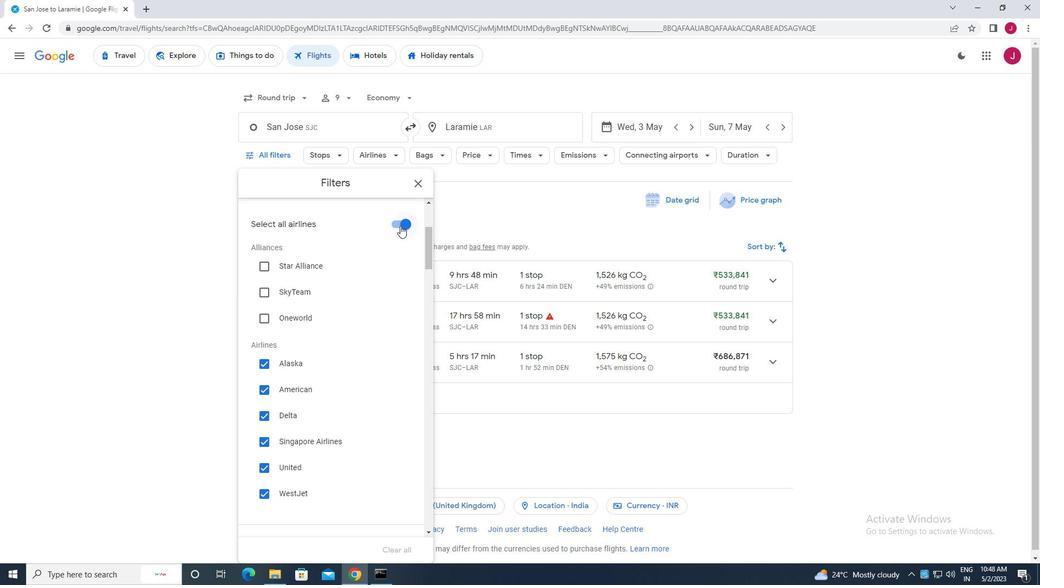 
Action: Mouse moved to (400, 224)
Screenshot: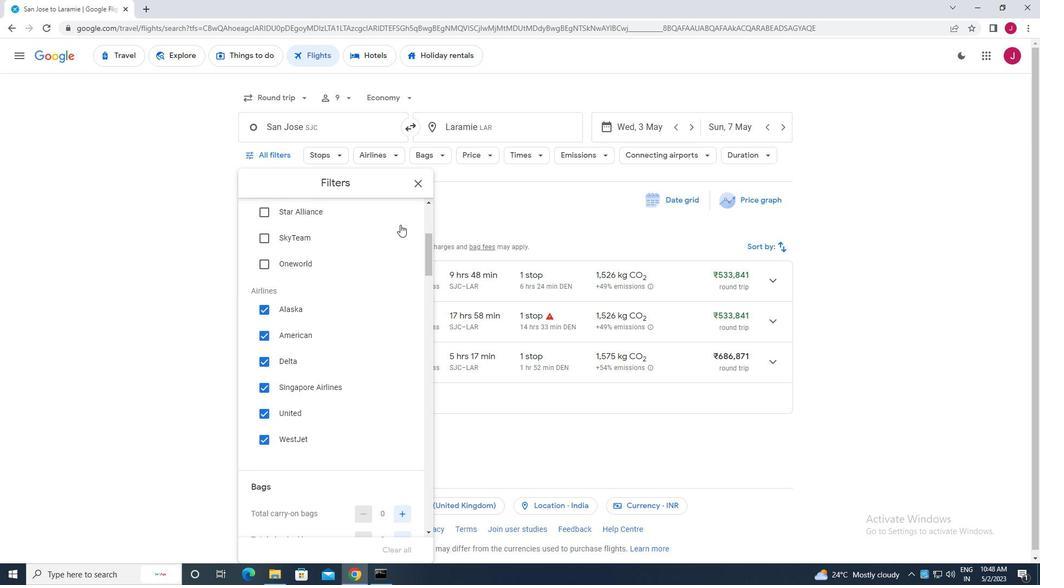 
Action: Mouse scrolled (400, 224) with delta (0, 0)
Screenshot: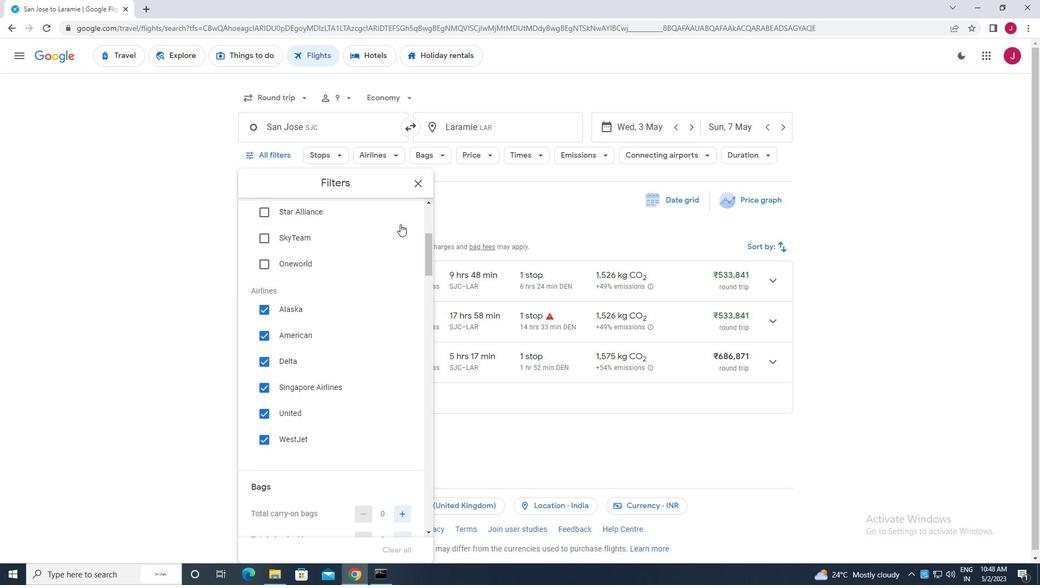 
Action: Mouse pressed left at (400, 224)
Screenshot: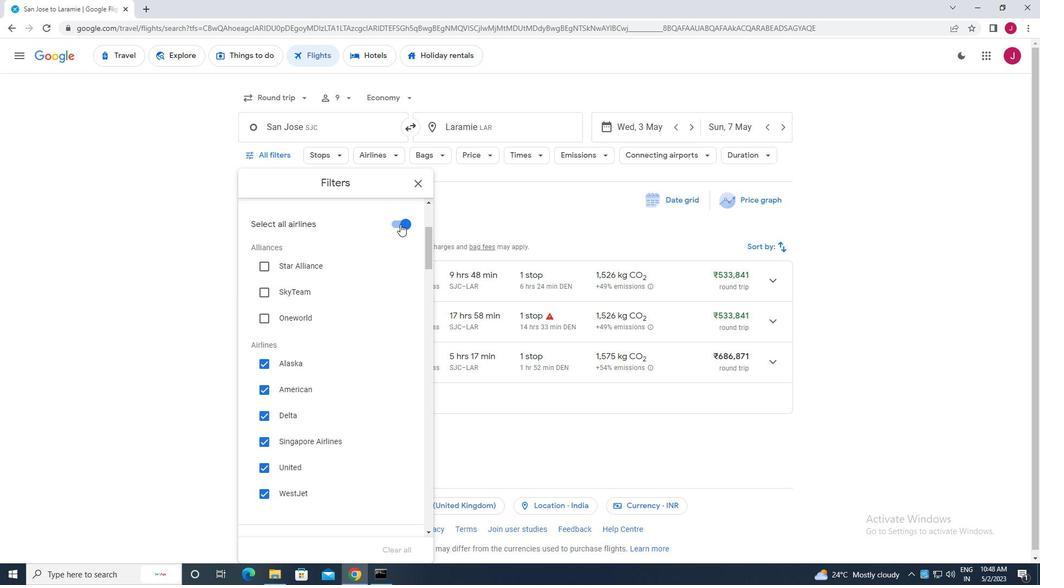 
Action: Mouse moved to (340, 272)
Screenshot: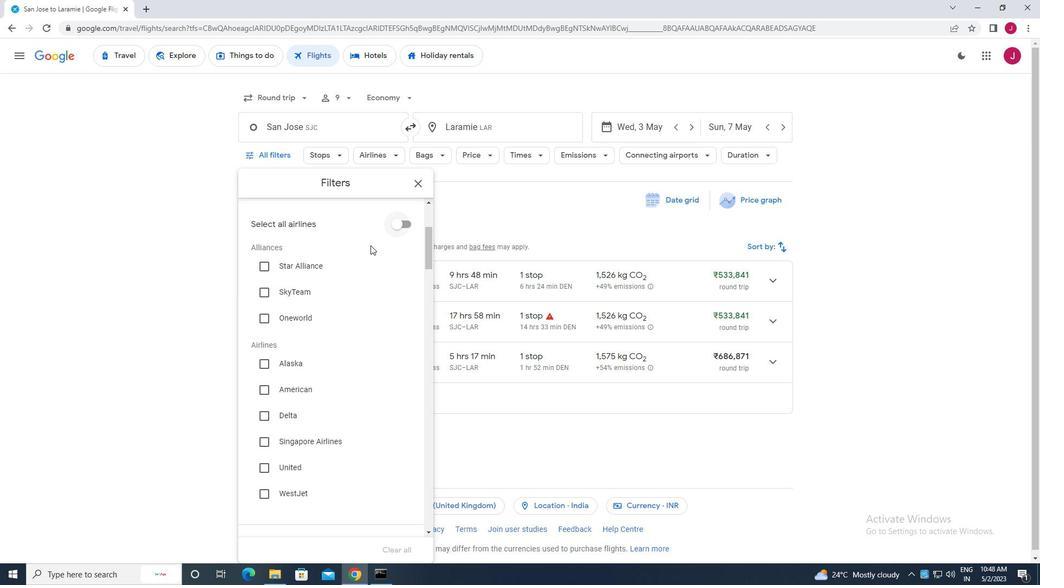
Action: Mouse scrolled (340, 272) with delta (0, 0)
Screenshot: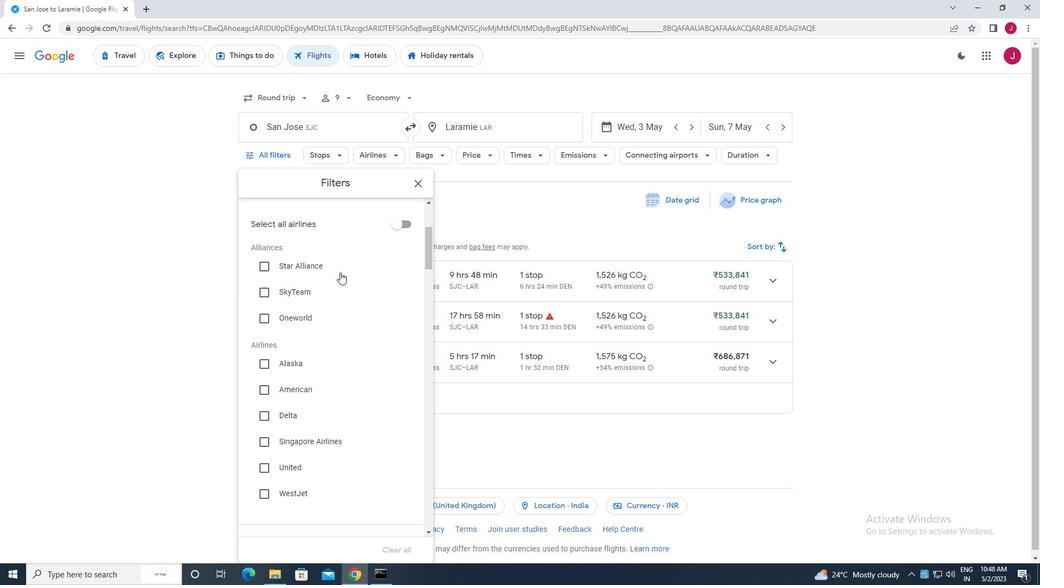 
Action: Mouse moved to (264, 412)
Screenshot: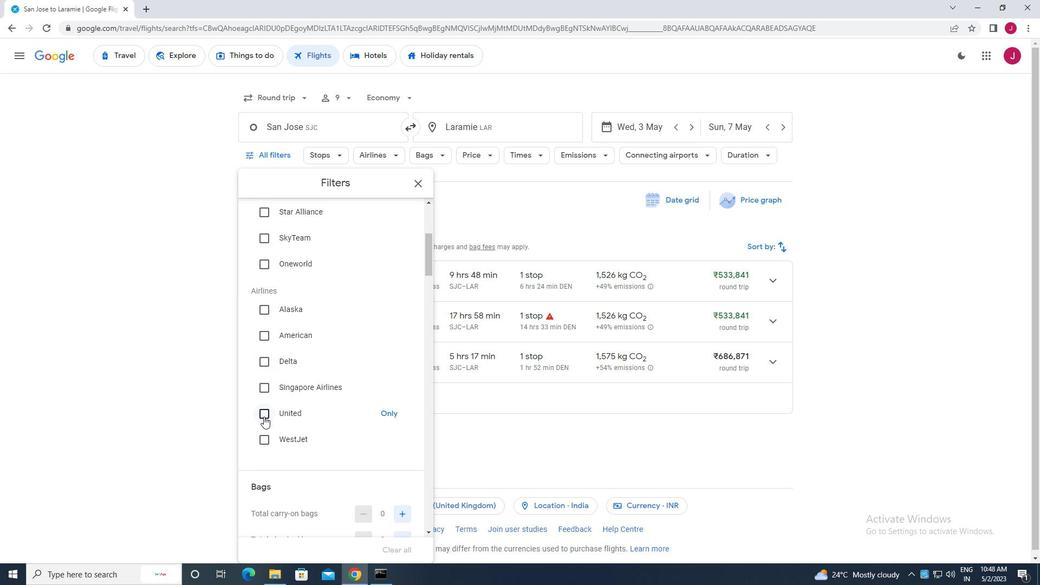 
Action: Mouse pressed left at (264, 412)
Screenshot: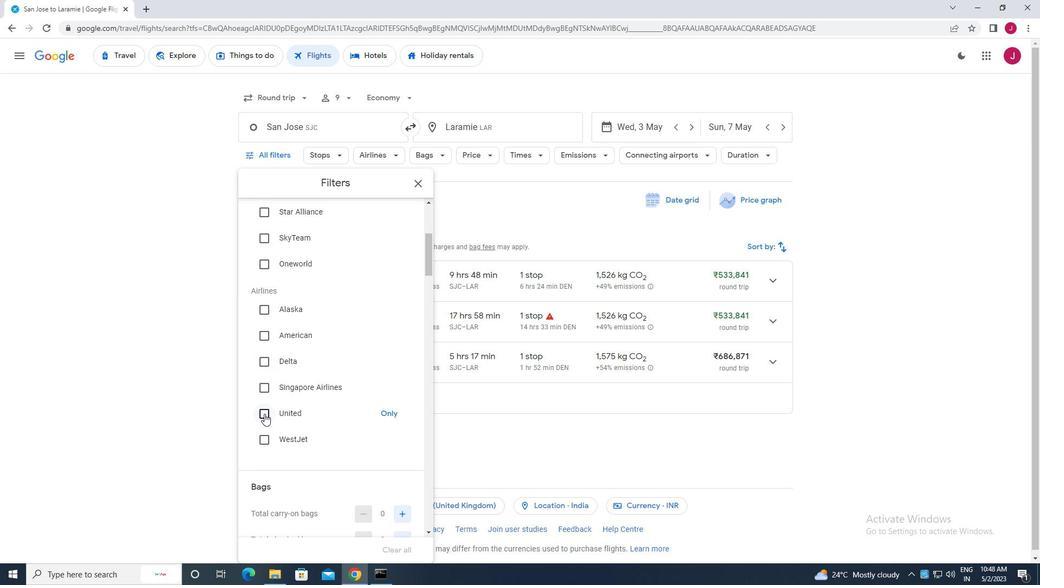 
Action: Mouse moved to (349, 370)
Screenshot: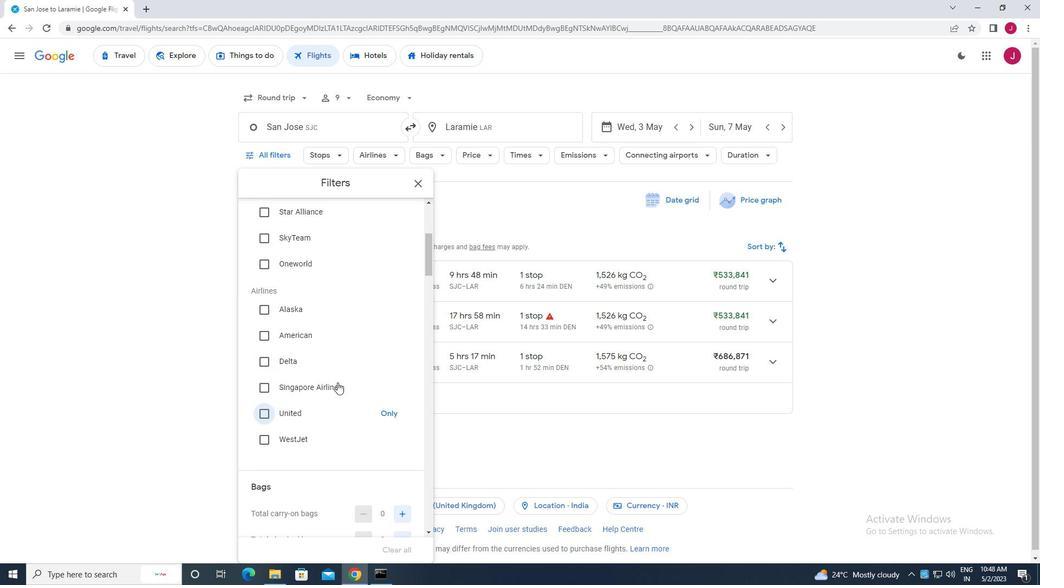 
Action: Mouse scrolled (349, 370) with delta (0, 0)
Screenshot: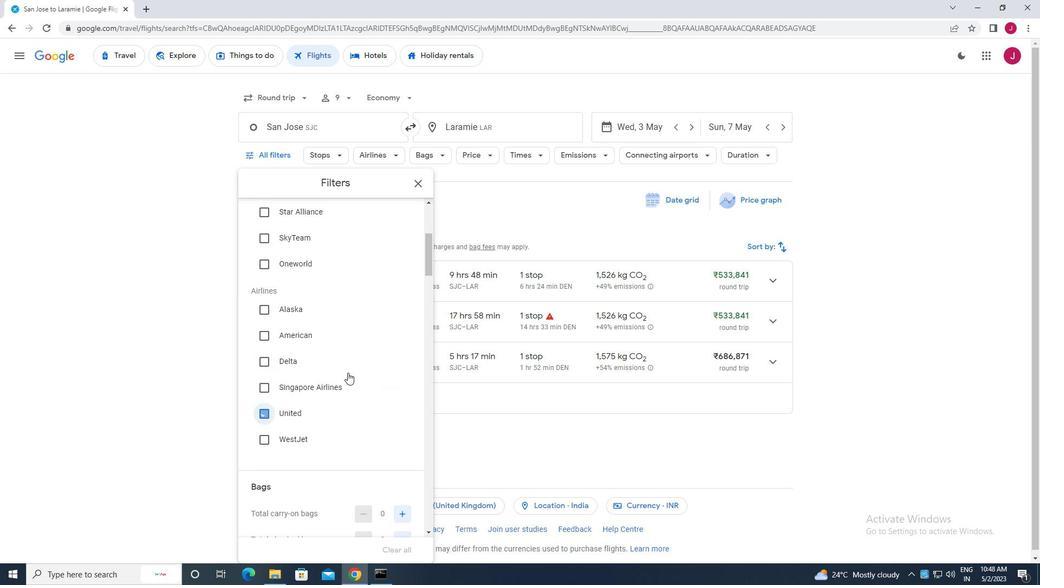 
Action: Mouse scrolled (349, 370) with delta (0, 0)
Screenshot: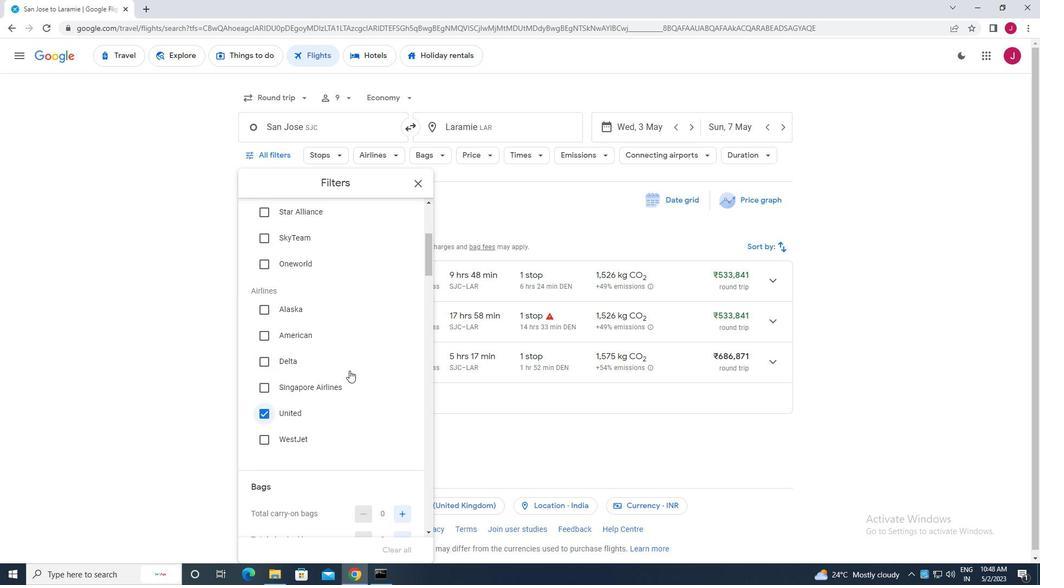 
Action: Mouse scrolled (349, 370) with delta (0, 0)
Screenshot: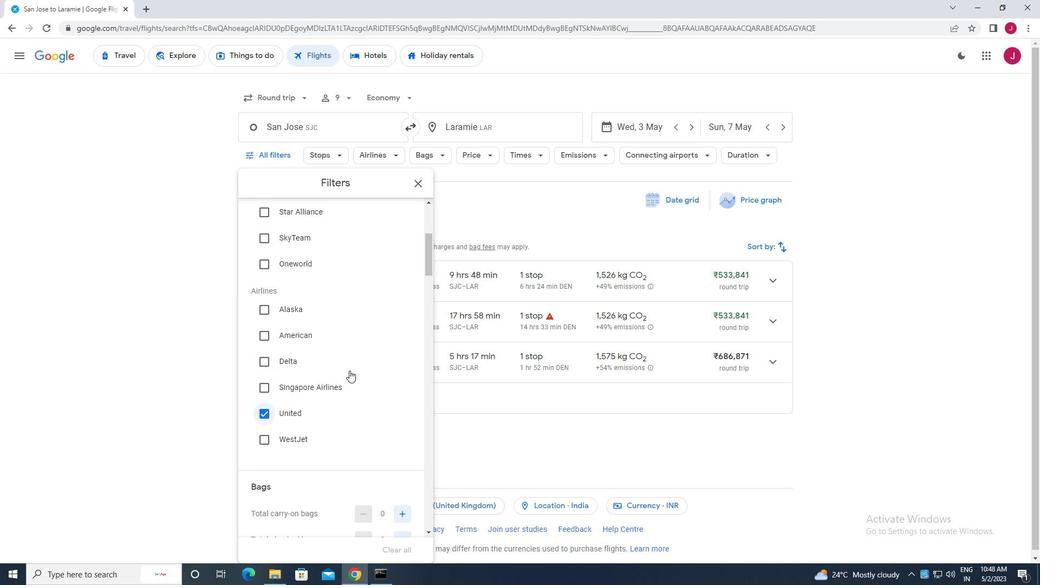 
Action: Mouse scrolled (349, 370) with delta (0, 0)
Screenshot: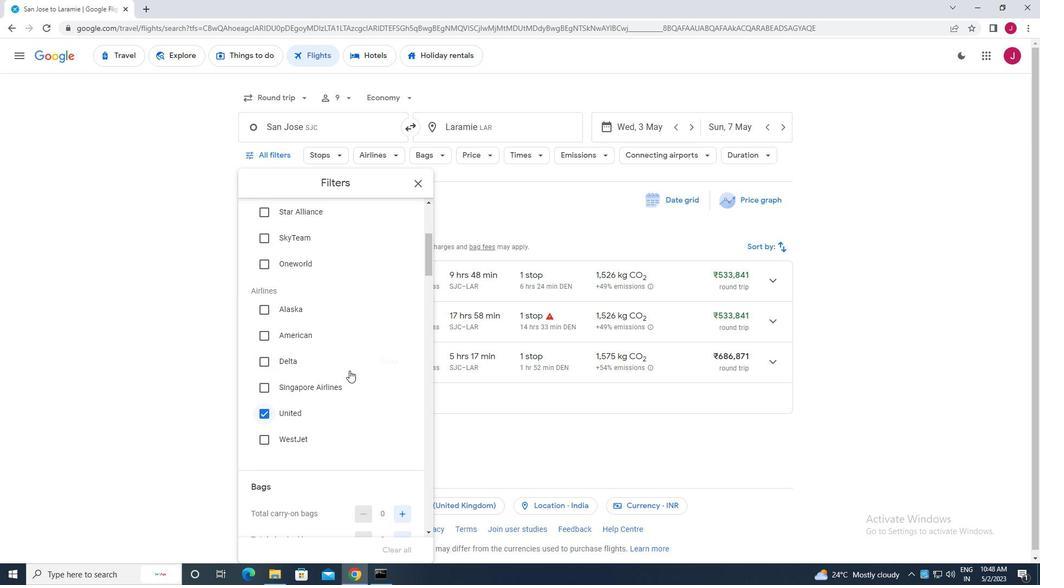 
Action: Mouse scrolled (349, 370) with delta (0, 0)
Screenshot: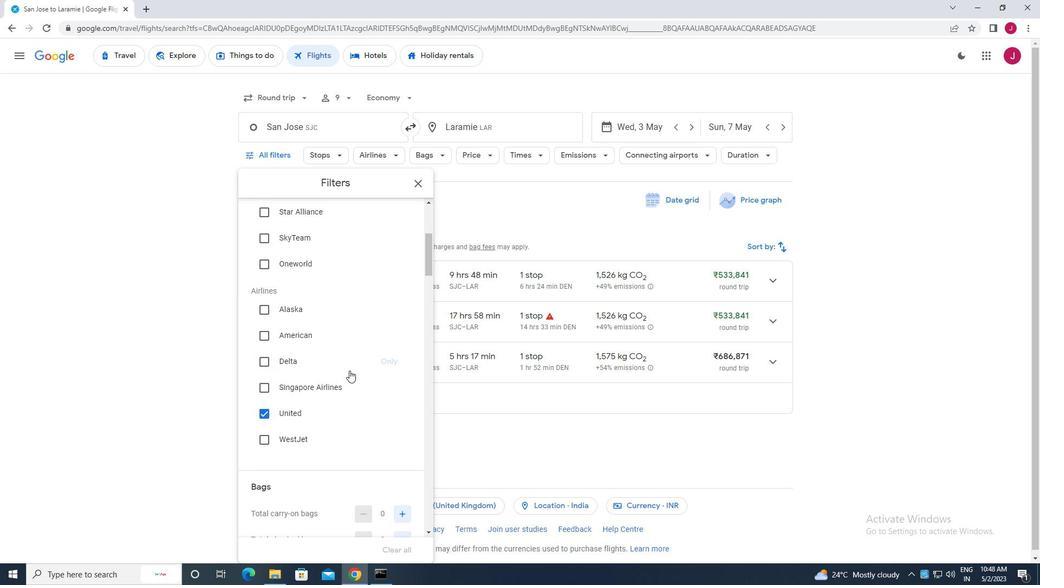 
Action: Mouse moved to (403, 376)
Screenshot: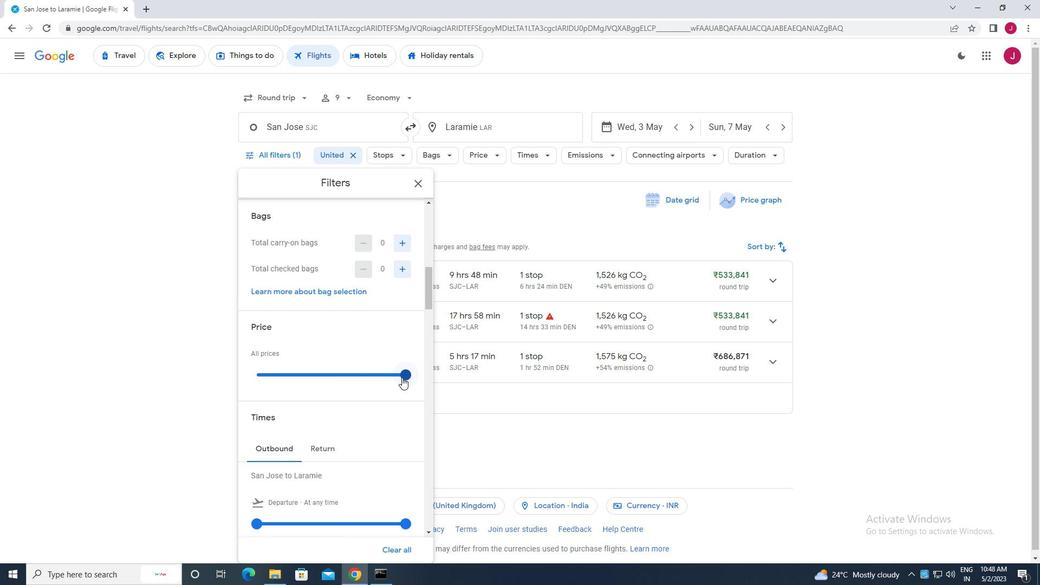 
Action: Mouse pressed left at (403, 376)
Screenshot: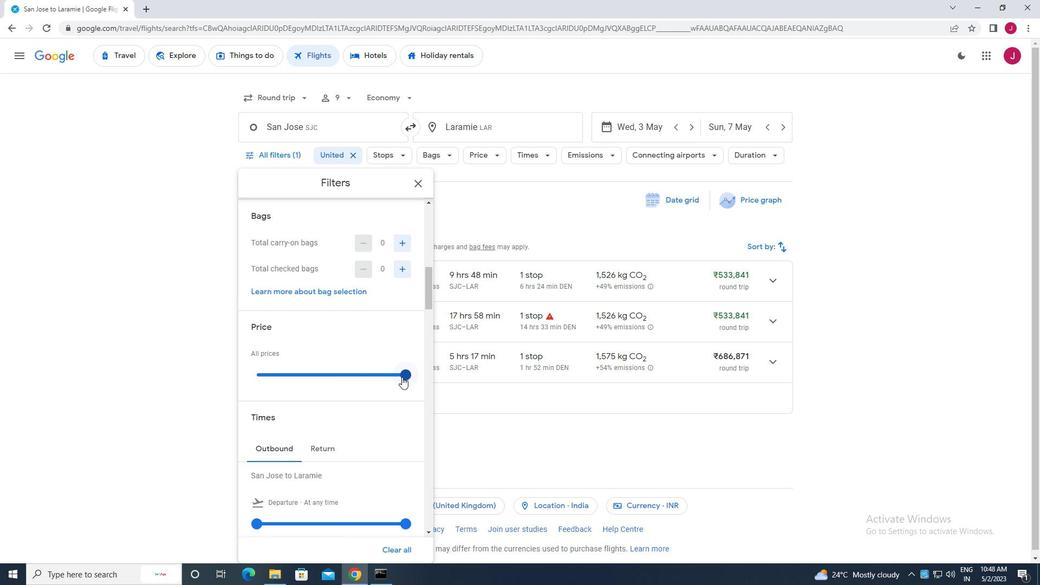 
Action: Mouse moved to (294, 372)
Screenshot: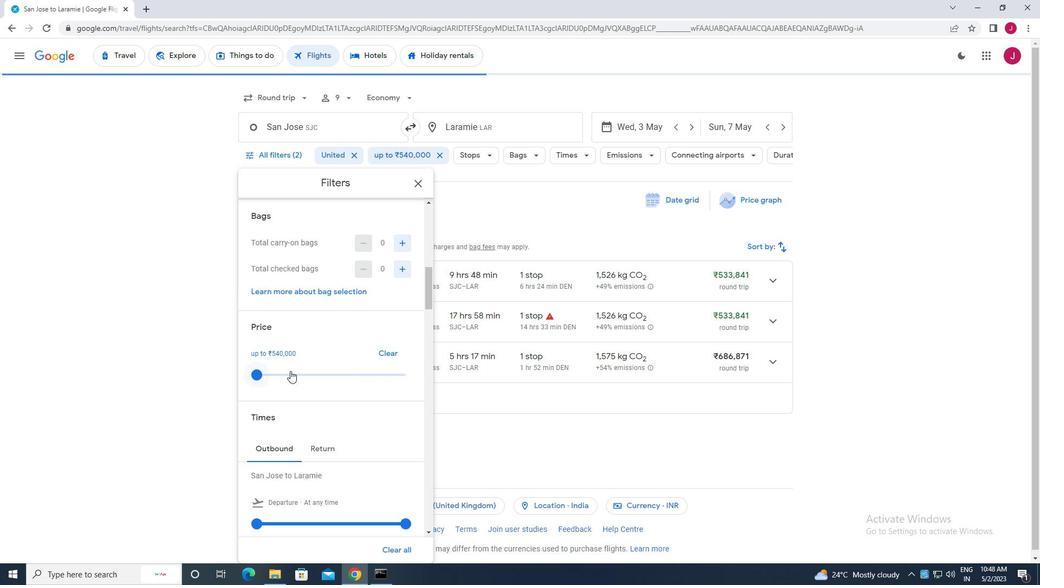 
Action: Mouse scrolled (294, 371) with delta (0, 0)
Screenshot: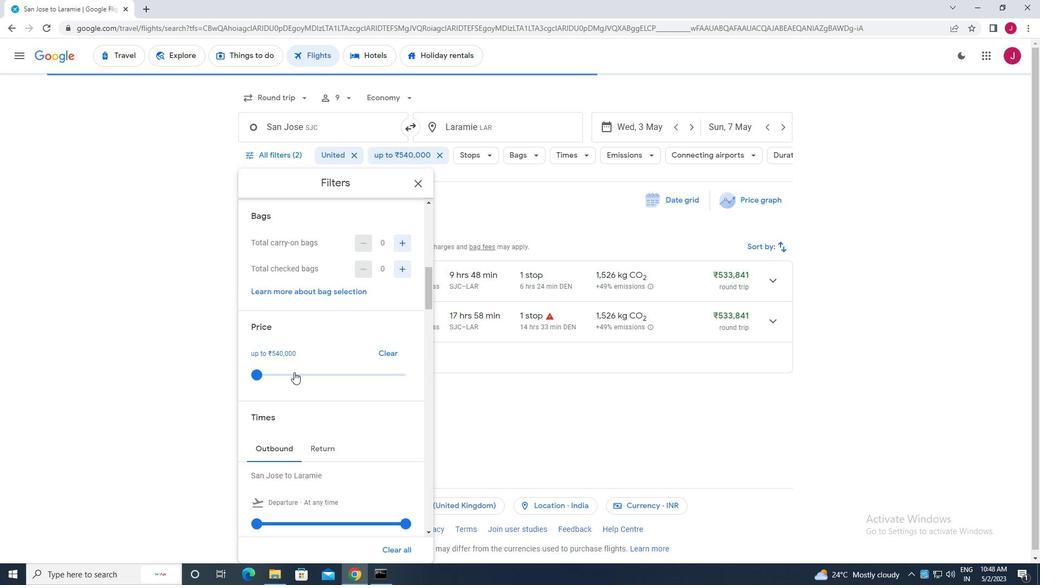 
Action: Mouse scrolled (294, 371) with delta (0, 0)
Screenshot: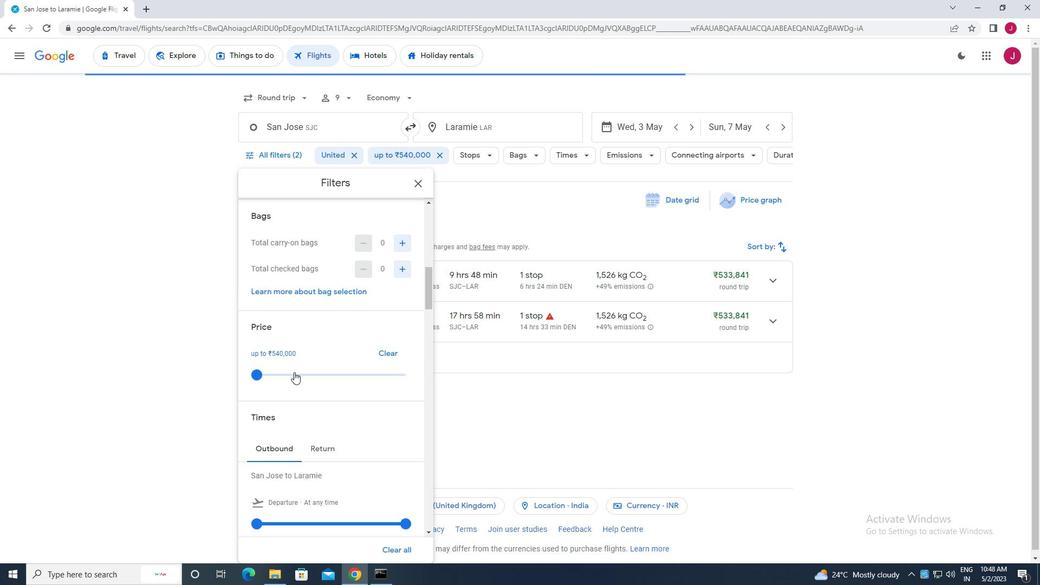 
Action: Mouse moved to (259, 412)
Screenshot: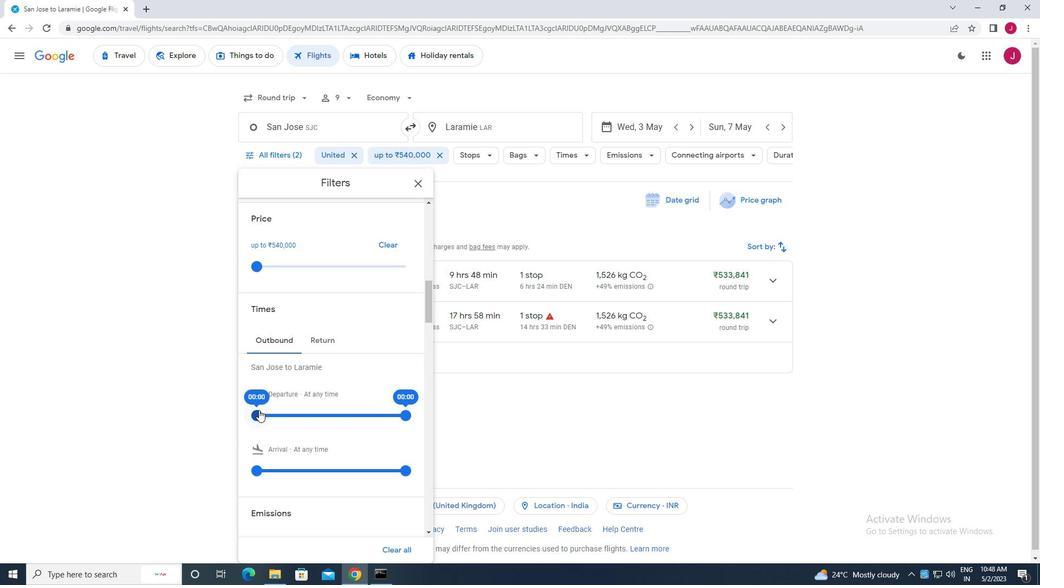 
Action: Mouse pressed left at (259, 412)
Screenshot: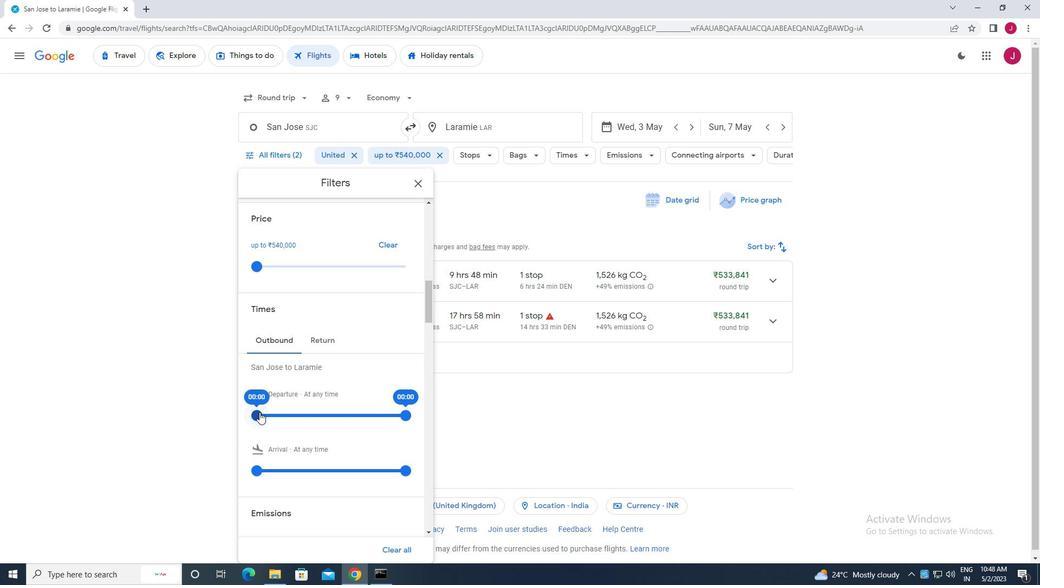 
Action: Mouse moved to (401, 417)
Screenshot: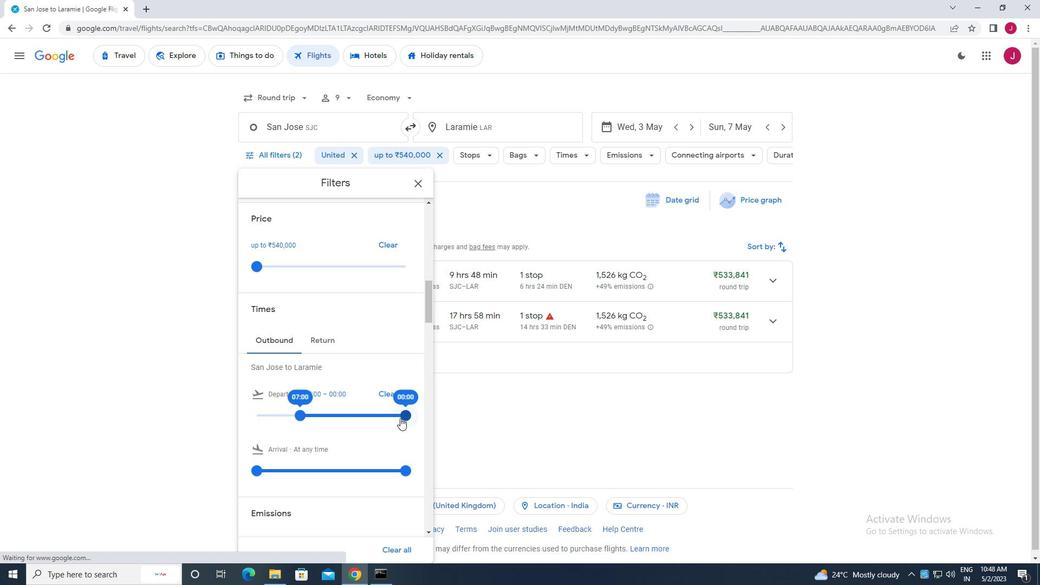 
Action: Mouse pressed left at (401, 417)
Screenshot: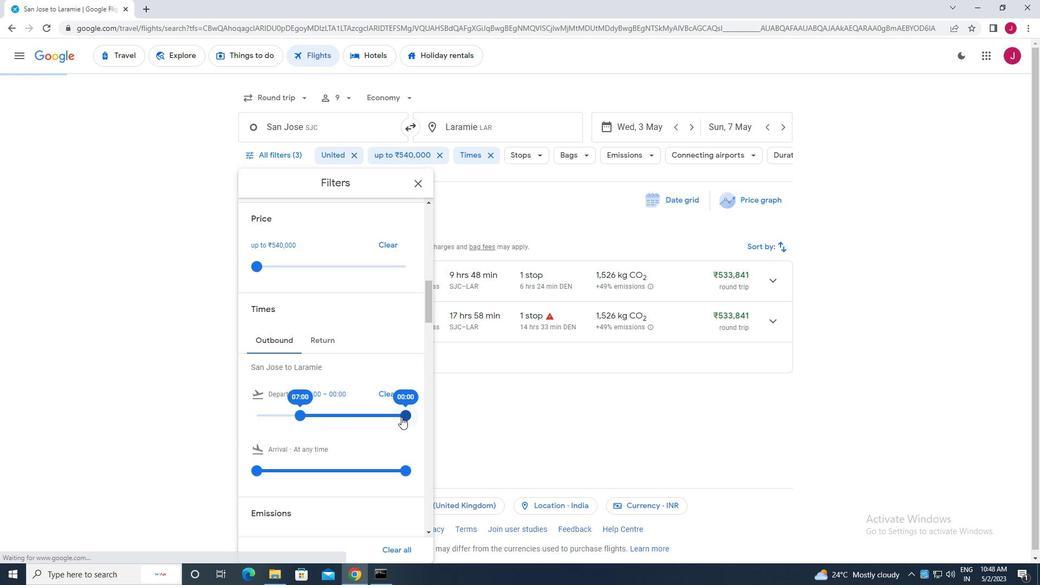 
Action: Mouse moved to (418, 182)
Screenshot: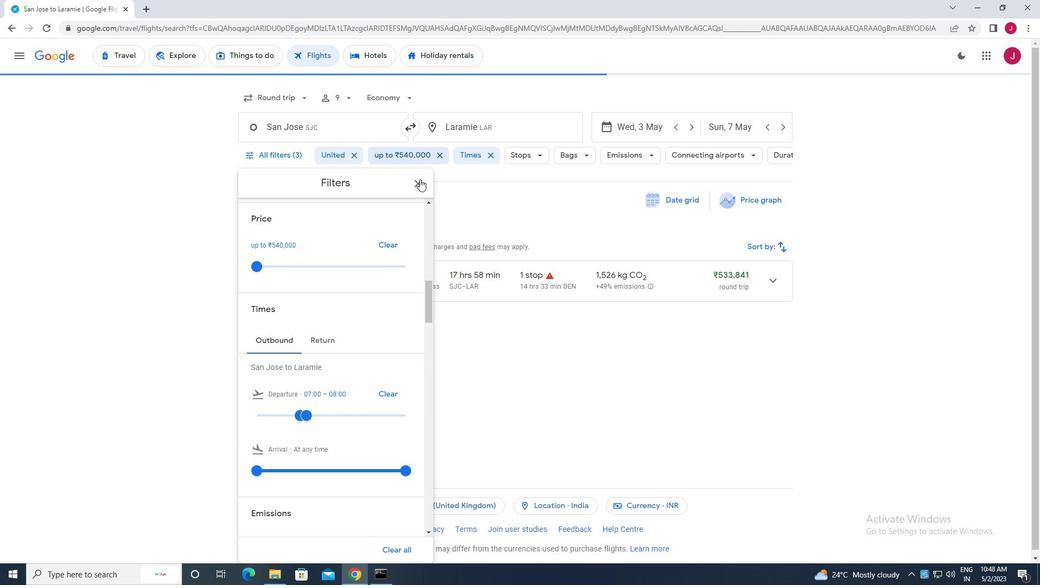 
Action: Mouse pressed left at (418, 182)
Screenshot: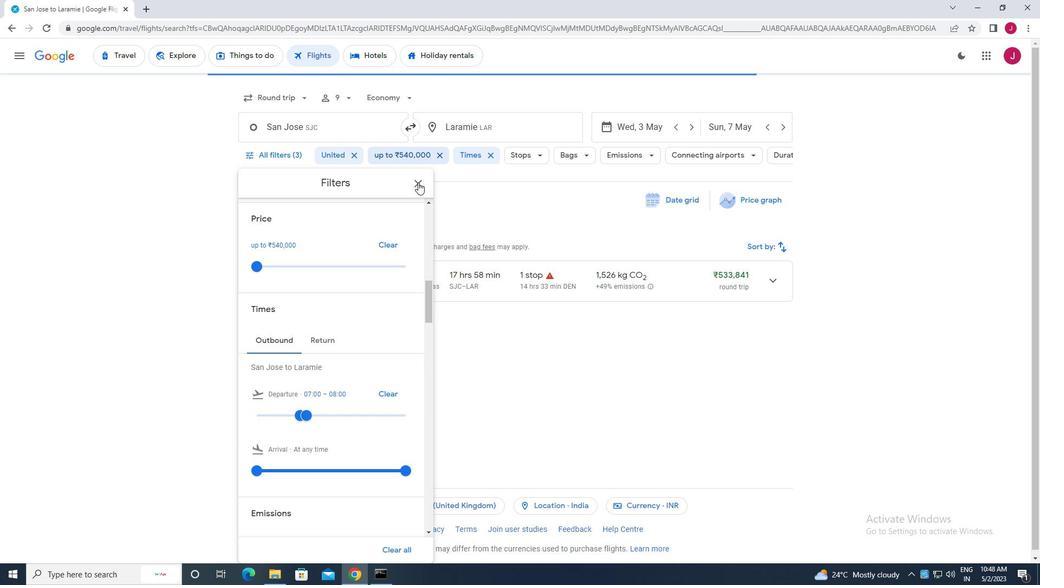 
Action: Mouse moved to (417, 182)
Screenshot: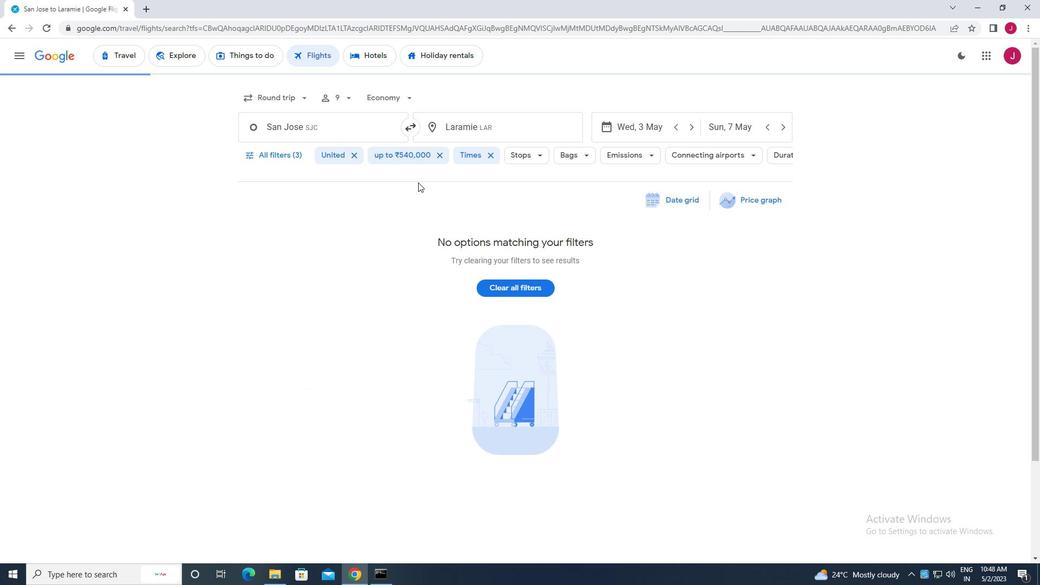 
